 Task: Add a signature Jeremiah Turner containing With heartfelt thanks and warm wishes, Jeremiah Turner to email address softage.5@softage.net and add a label Graduation
Action: Mouse moved to (950, 55)
Screenshot: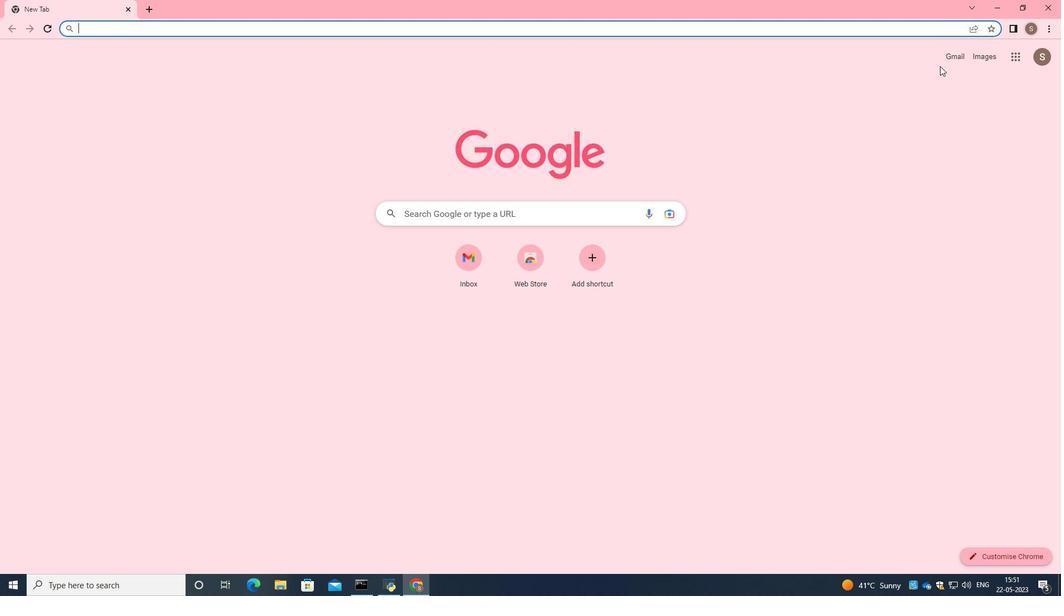 
Action: Mouse pressed left at (950, 55)
Screenshot: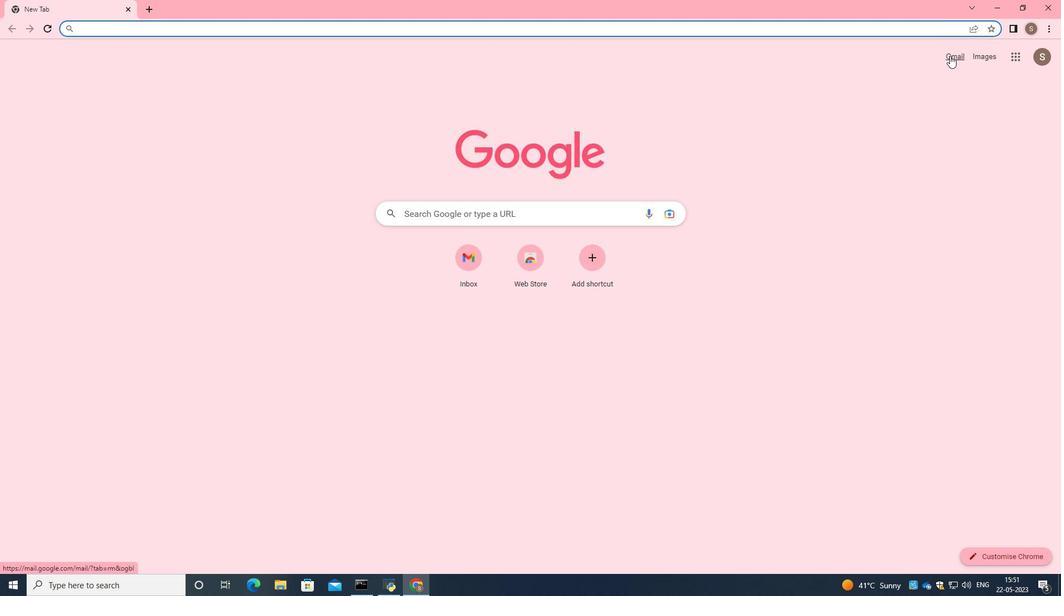 
Action: Mouse moved to (930, 79)
Screenshot: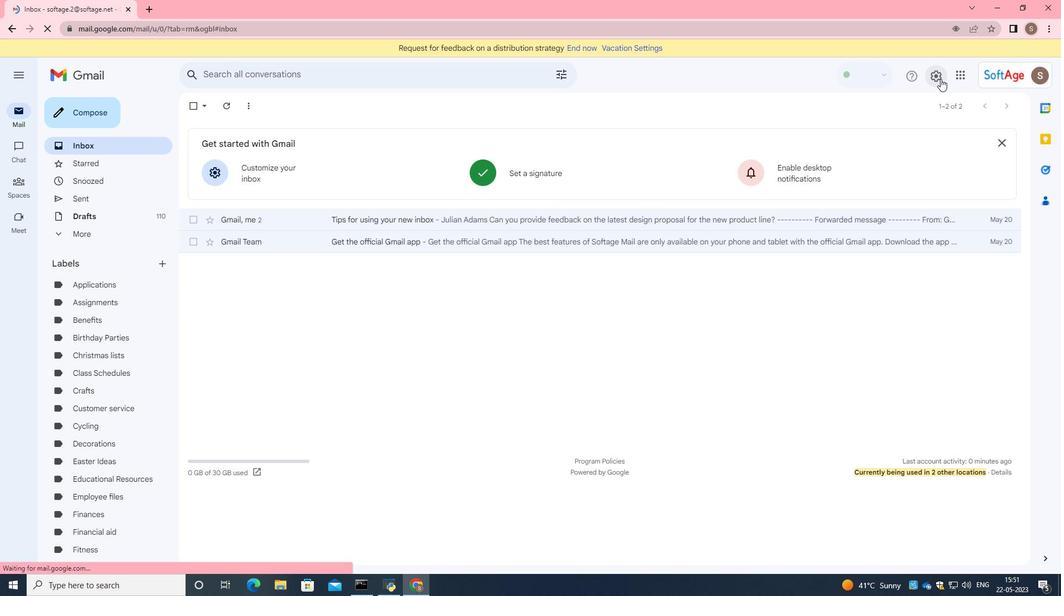 
Action: Mouse pressed left at (930, 79)
Screenshot: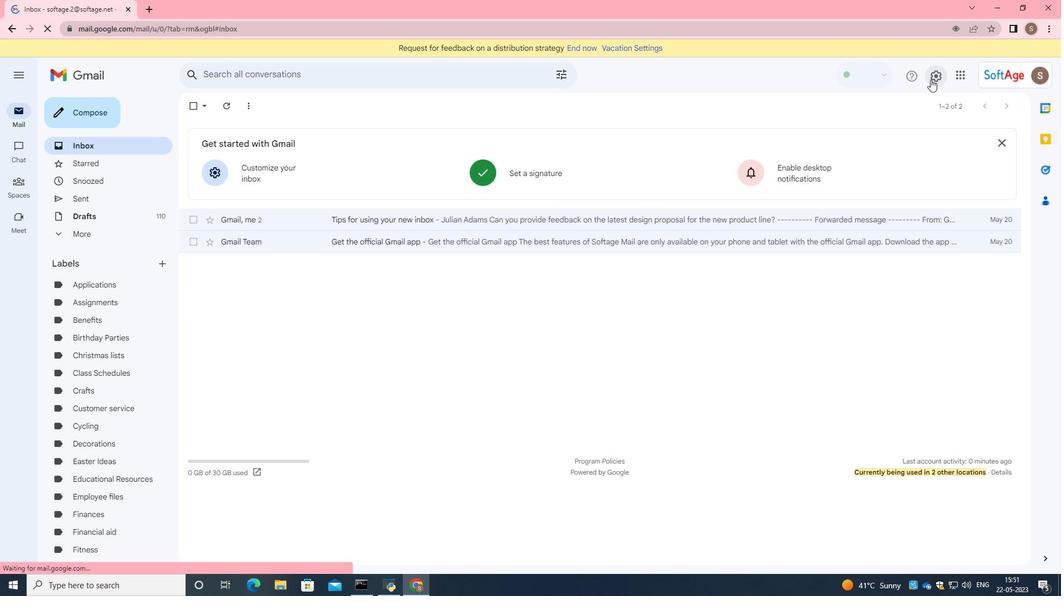 
Action: Mouse moved to (944, 135)
Screenshot: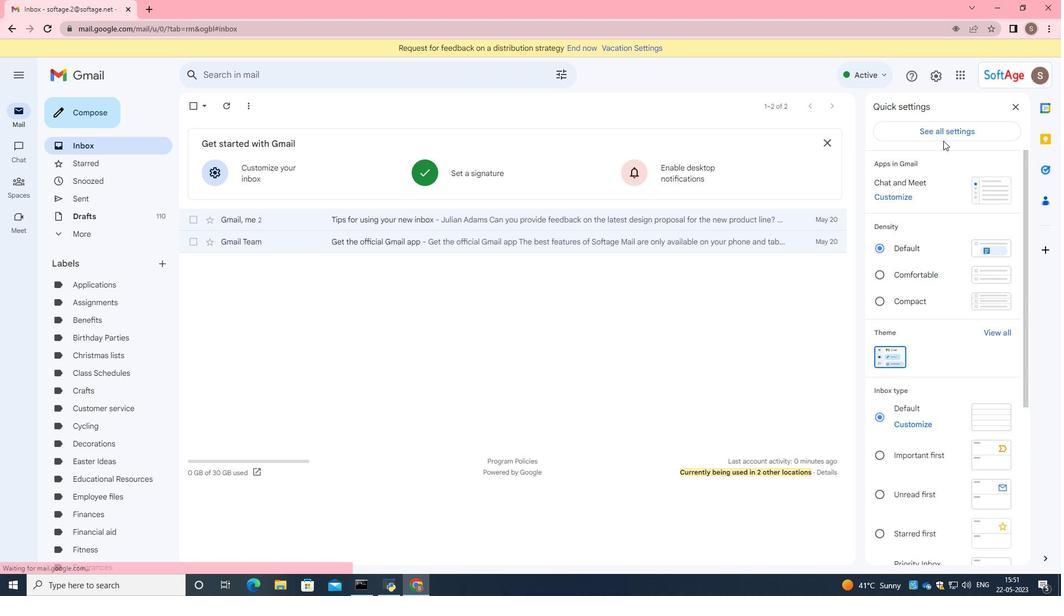 
Action: Mouse pressed left at (944, 135)
Screenshot: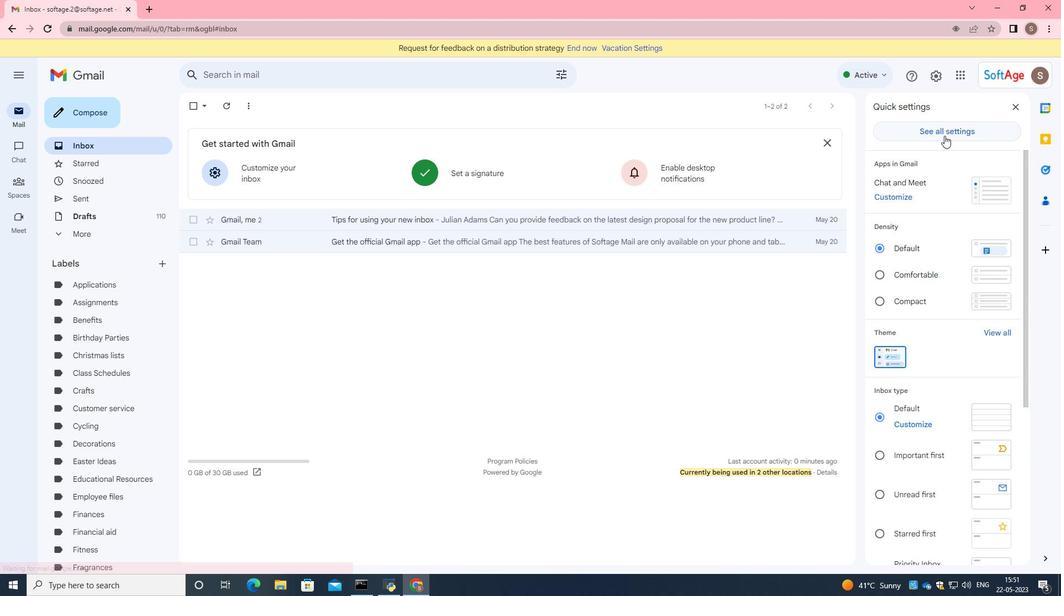 
Action: Mouse moved to (675, 255)
Screenshot: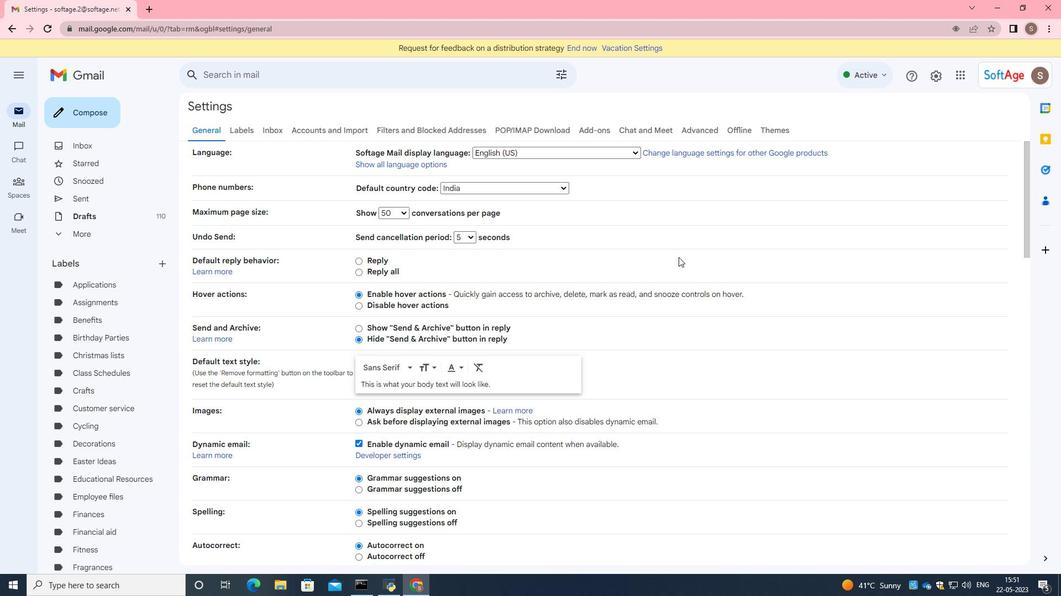 
Action: Mouse scrolled (675, 254) with delta (0, 0)
Screenshot: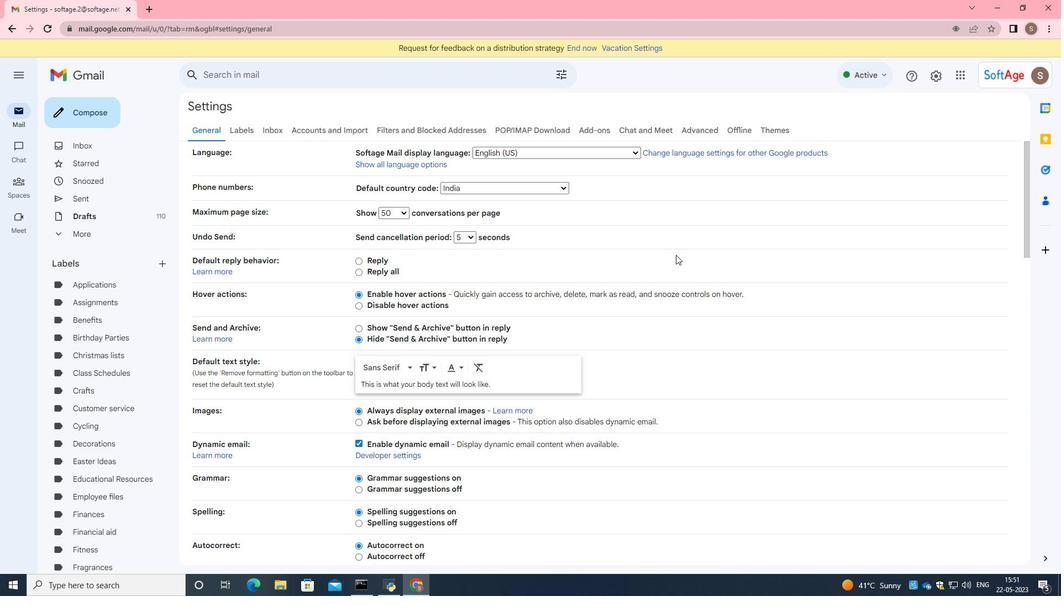 
Action: Mouse scrolled (675, 254) with delta (0, 0)
Screenshot: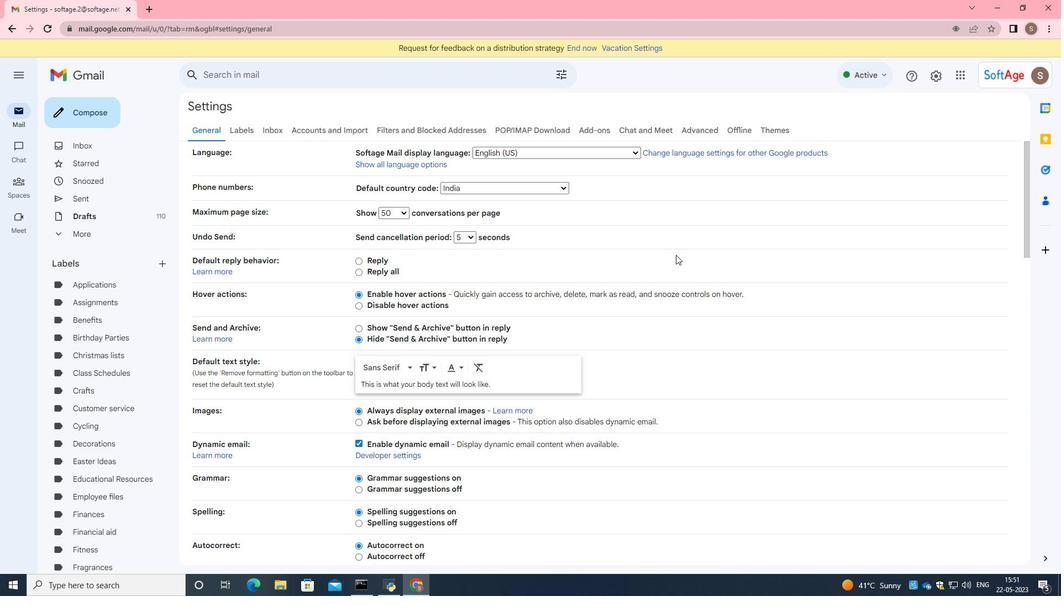 
Action: Mouse scrolled (675, 254) with delta (0, 0)
Screenshot: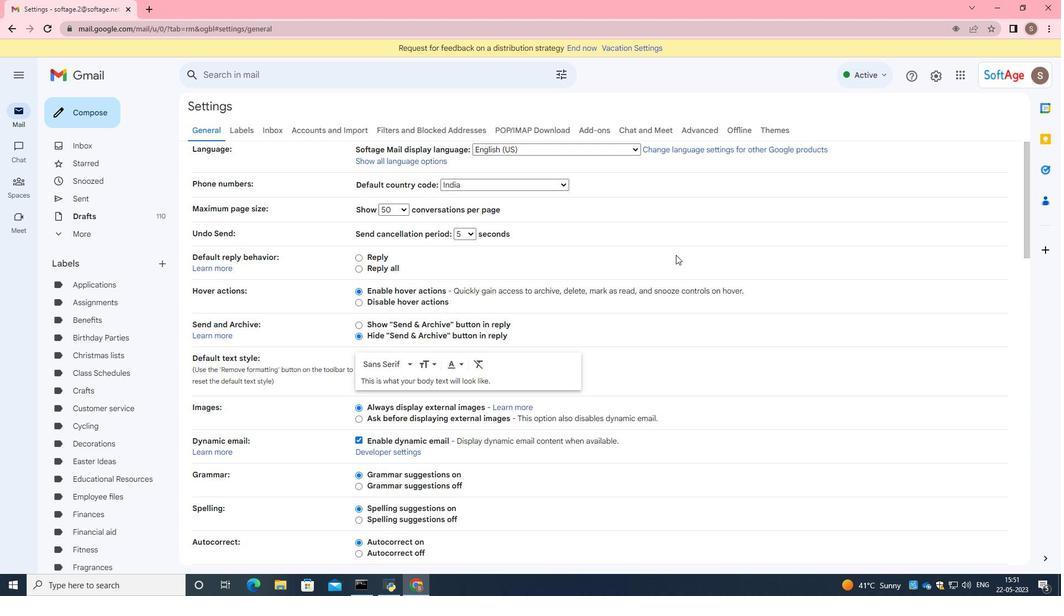 
Action: Mouse scrolled (675, 254) with delta (0, 0)
Screenshot: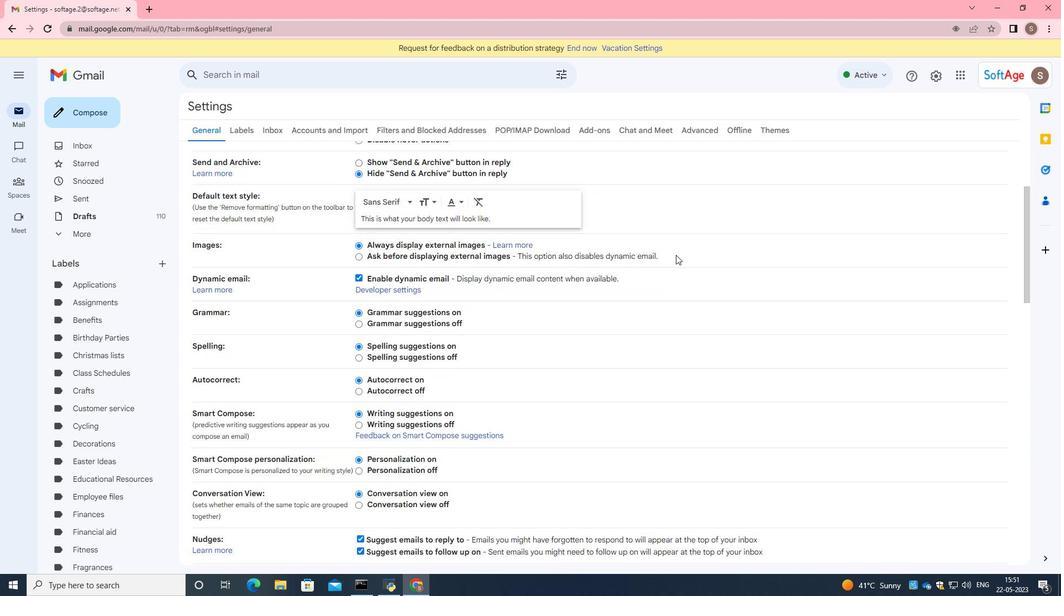 
Action: Mouse scrolled (675, 254) with delta (0, 0)
Screenshot: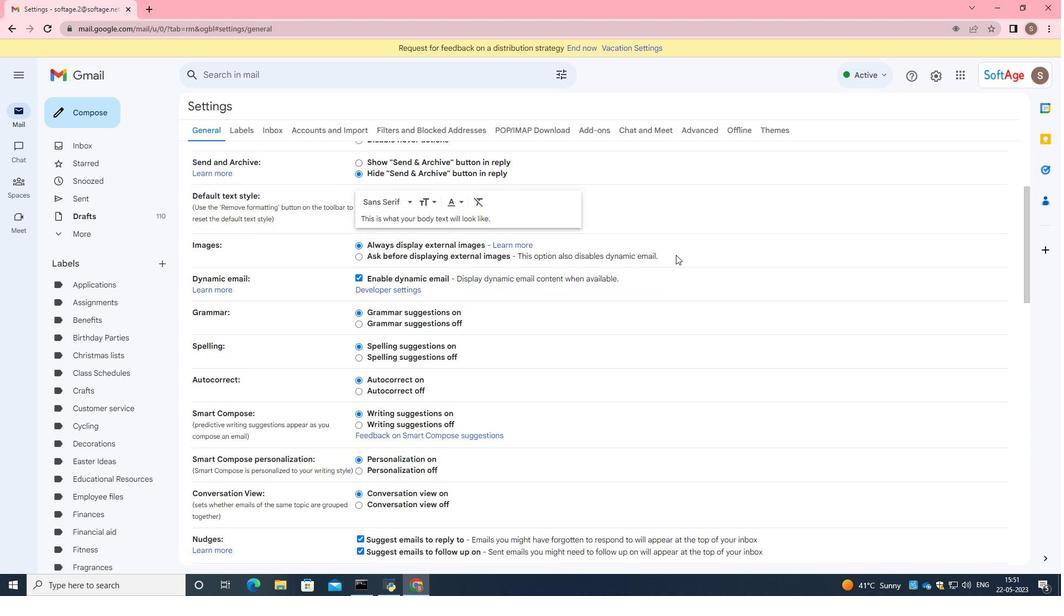 
Action: Mouse moved to (675, 255)
Screenshot: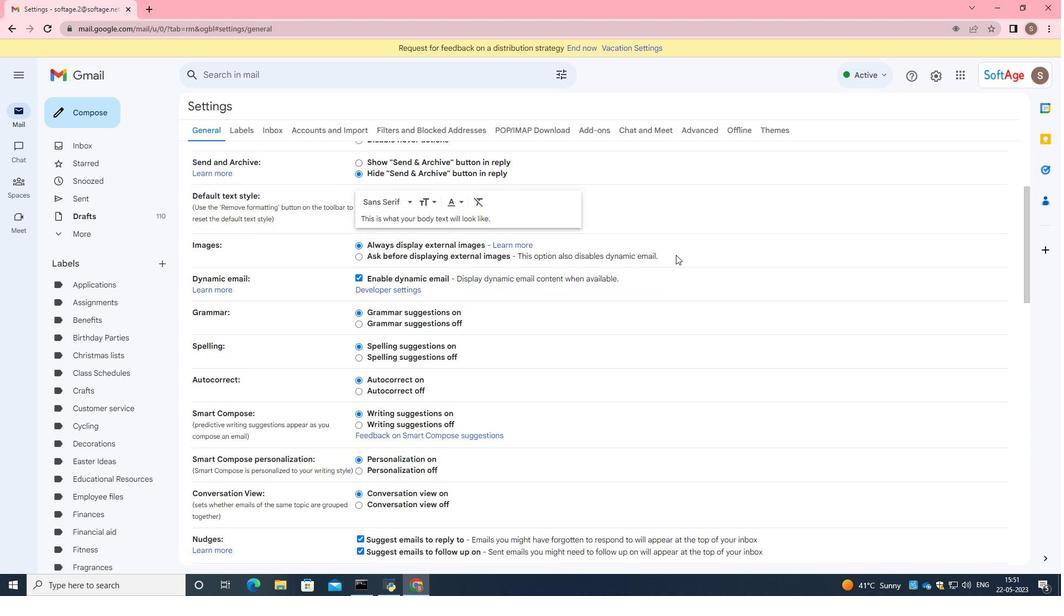 
Action: Mouse scrolled (675, 254) with delta (0, 0)
Screenshot: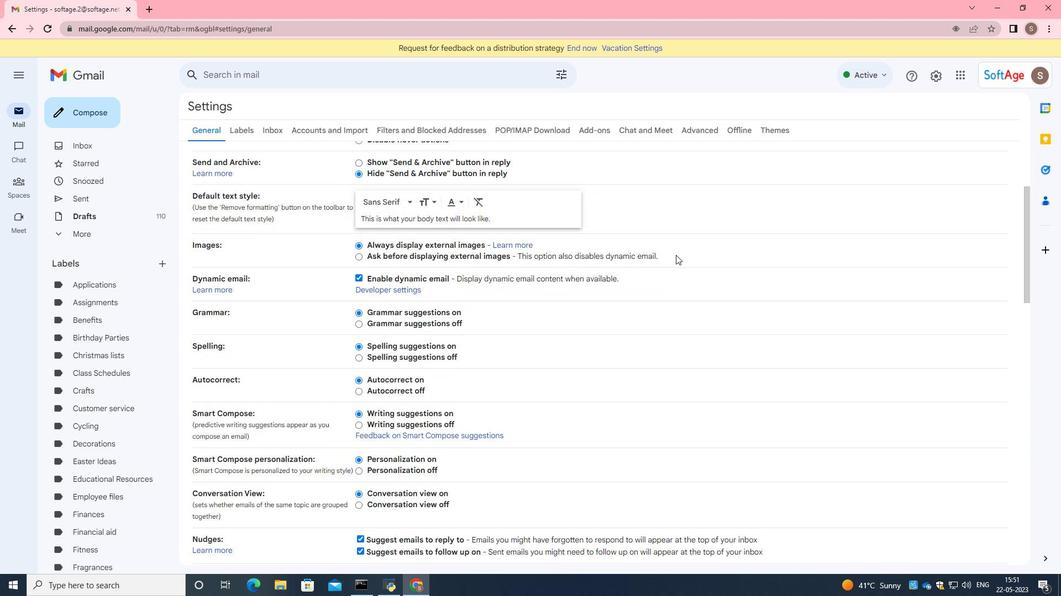
Action: Mouse moved to (675, 255)
Screenshot: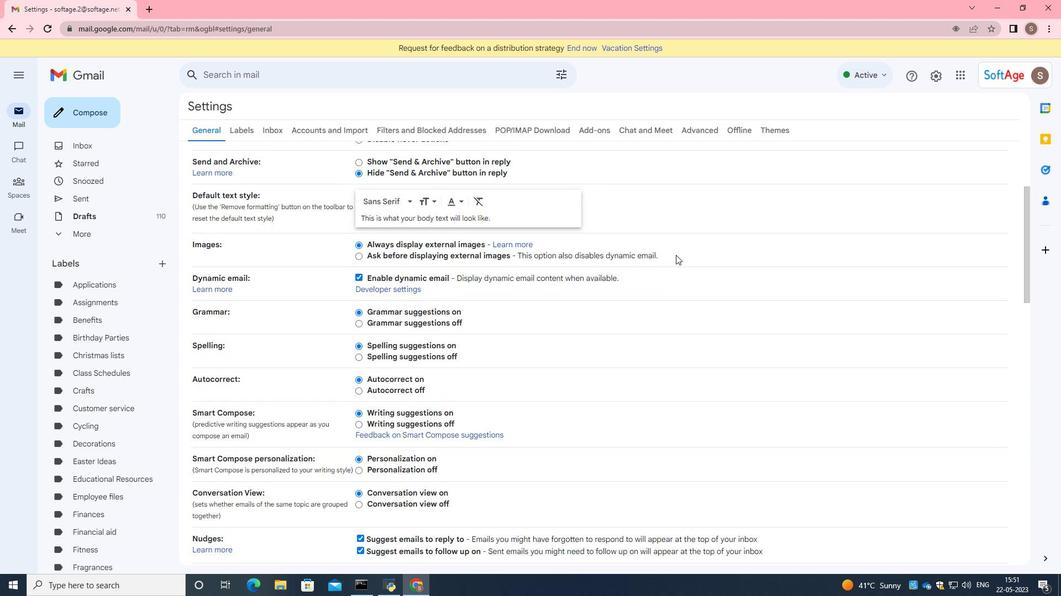 
Action: Mouse scrolled (675, 254) with delta (0, 0)
Screenshot: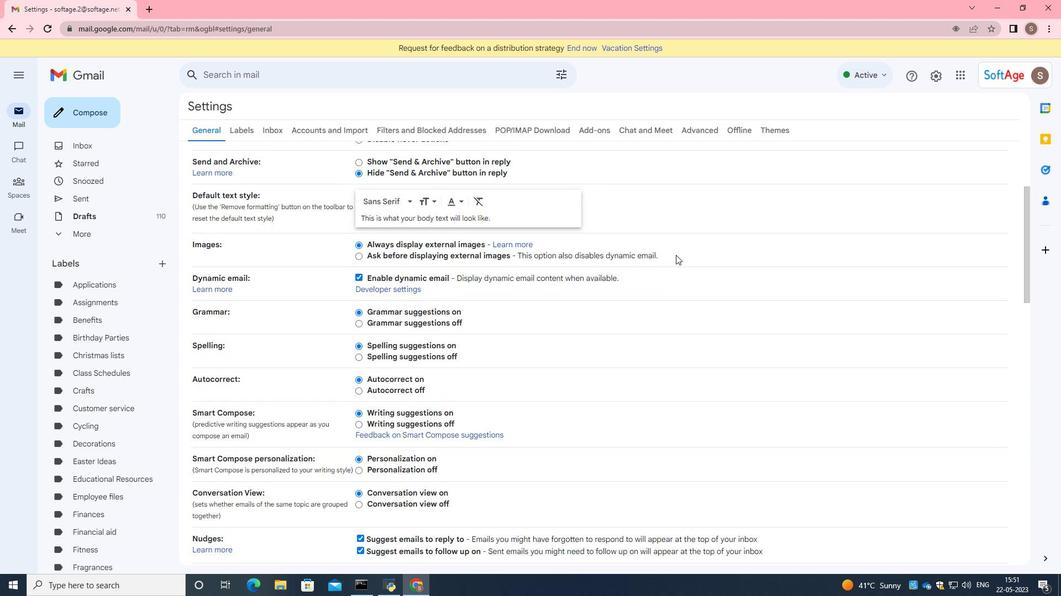 
Action: Mouse scrolled (675, 254) with delta (0, 0)
Screenshot: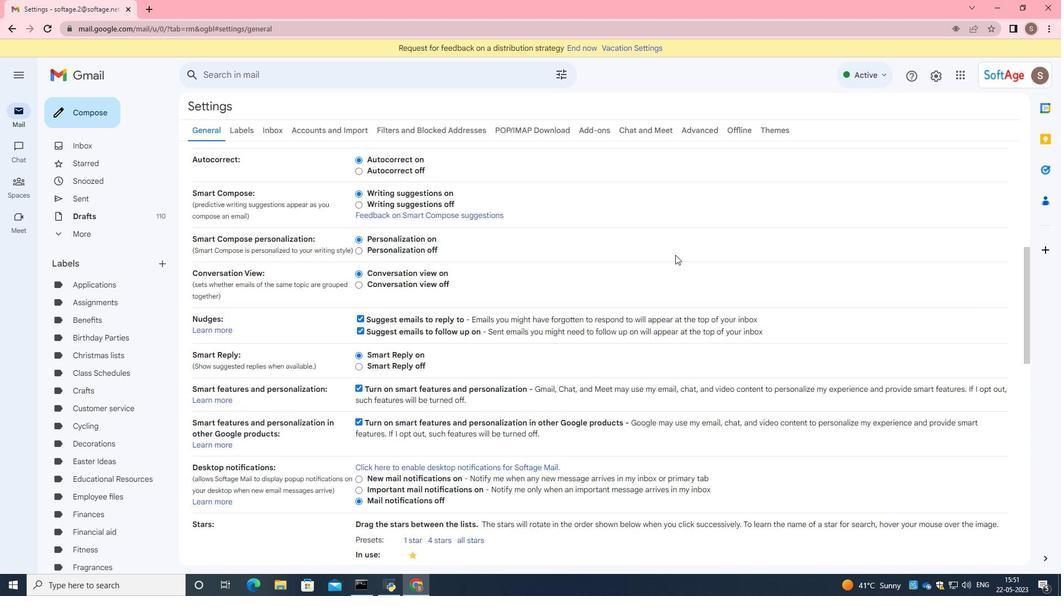 
Action: Mouse scrolled (675, 254) with delta (0, 0)
Screenshot: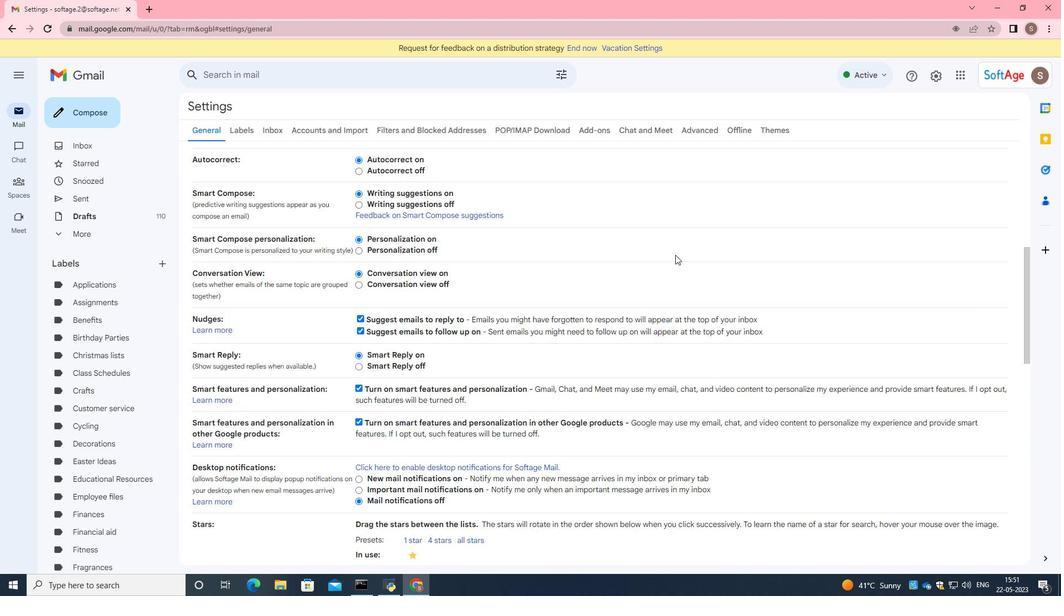 
Action: Mouse scrolled (675, 254) with delta (0, 0)
Screenshot: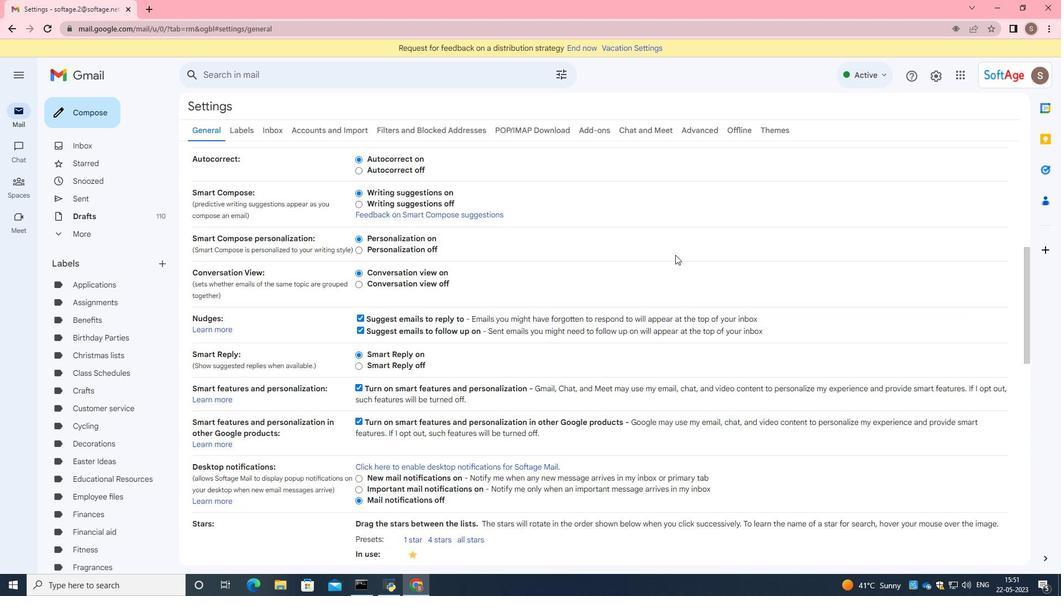 
Action: Mouse scrolled (675, 254) with delta (0, 0)
Screenshot: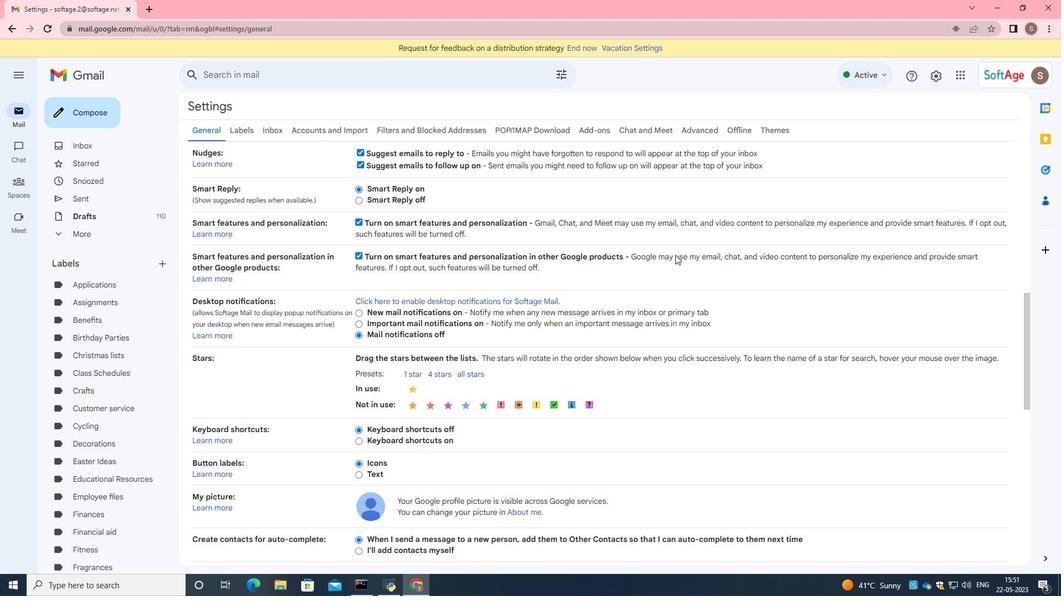 
Action: Mouse scrolled (675, 254) with delta (0, 0)
Screenshot: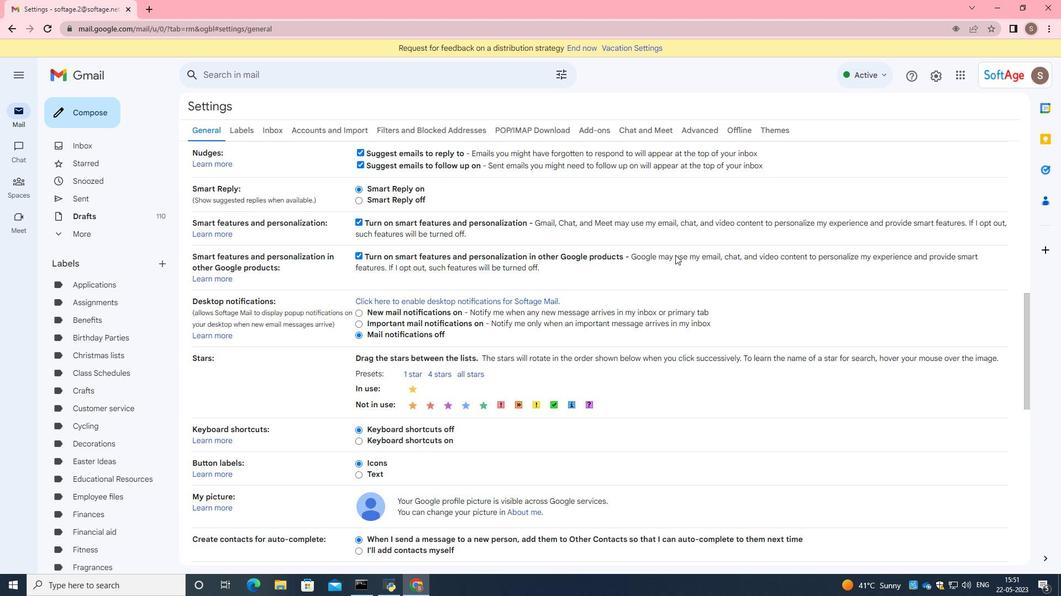
Action: Mouse scrolled (675, 254) with delta (0, 0)
Screenshot: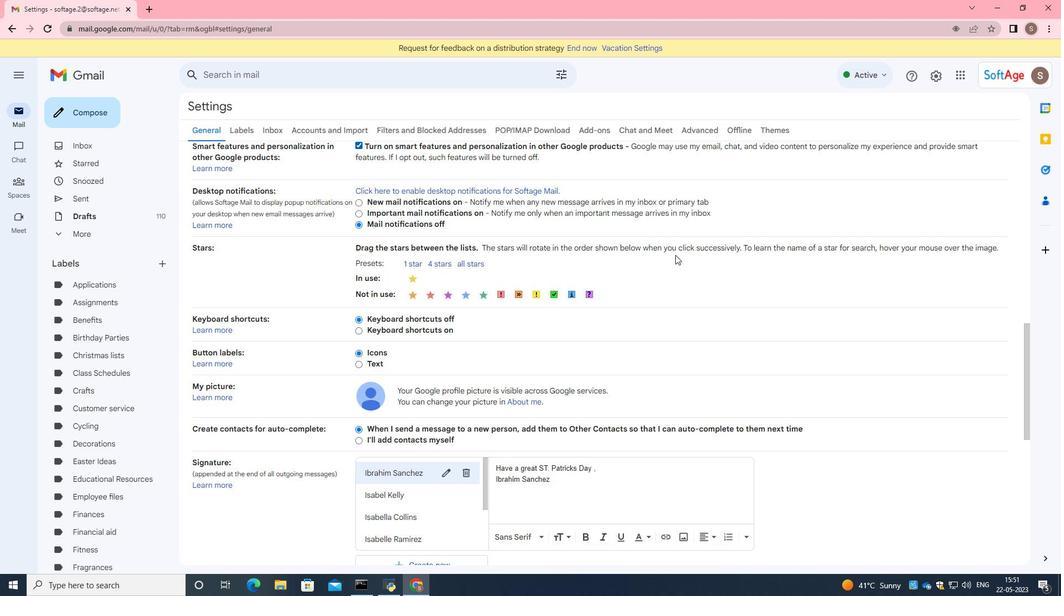 
Action: Mouse moved to (439, 516)
Screenshot: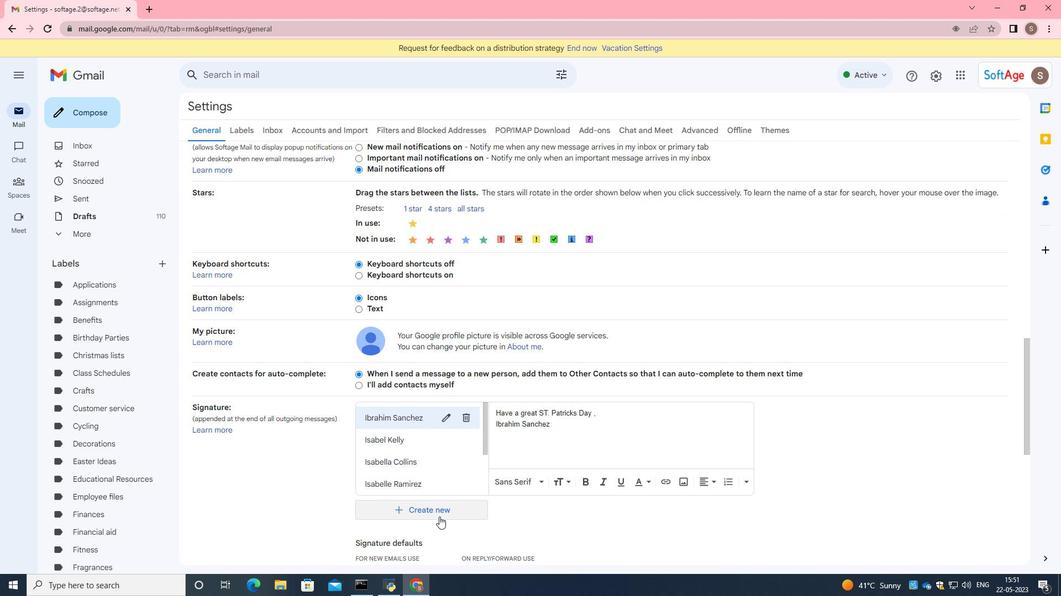 
Action: Mouse pressed left at (439, 516)
Screenshot: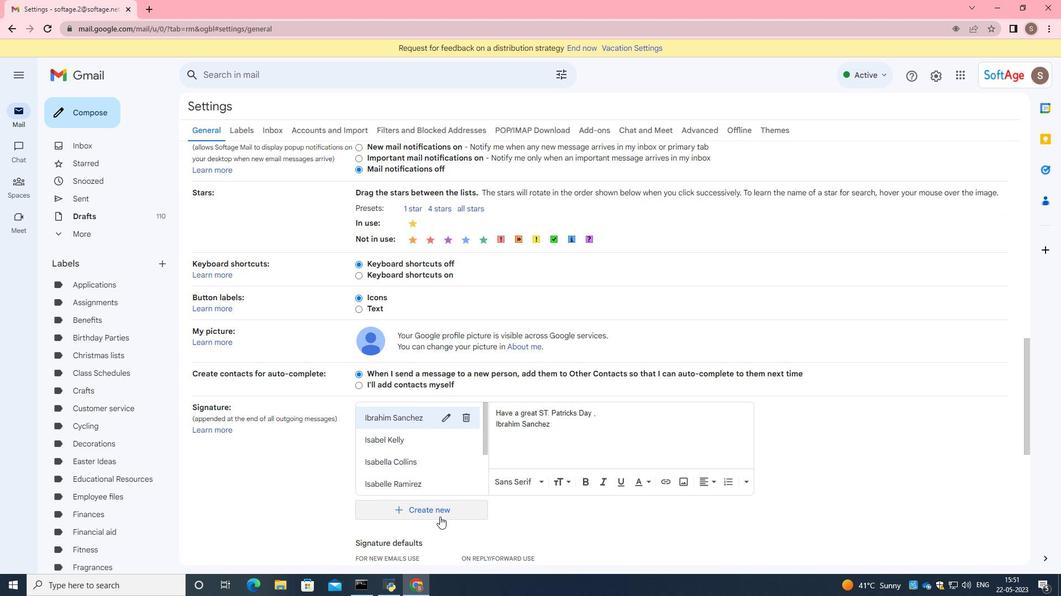 
Action: Mouse moved to (483, 301)
Screenshot: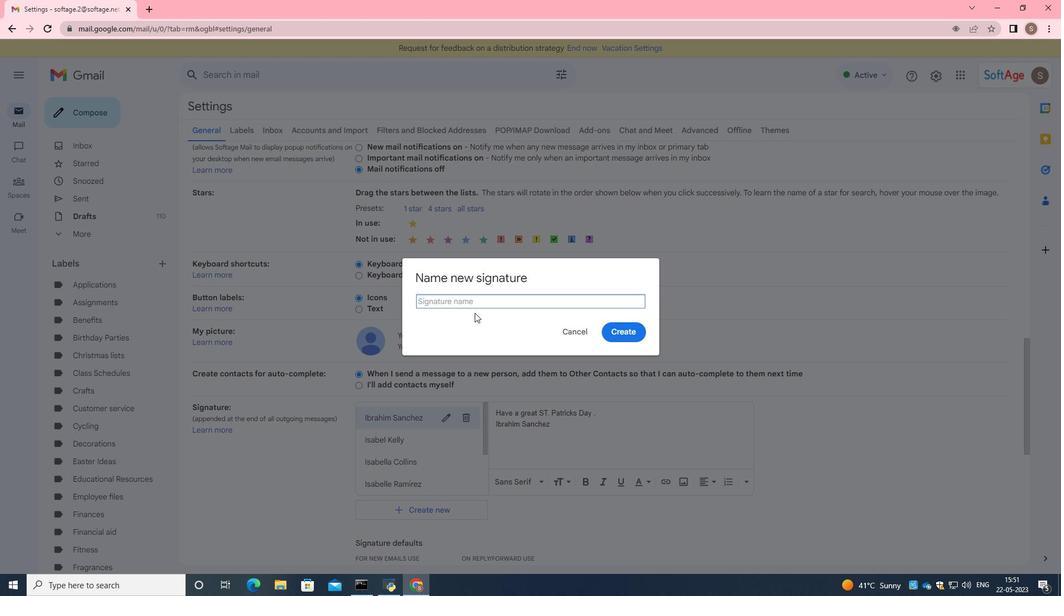 
Action: Key pressed <Key.caps_lock>J<Key.caps_lock>eremiah<Key.space><Key.caps_lock>T<Key.caps_lock>urner
Screenshot: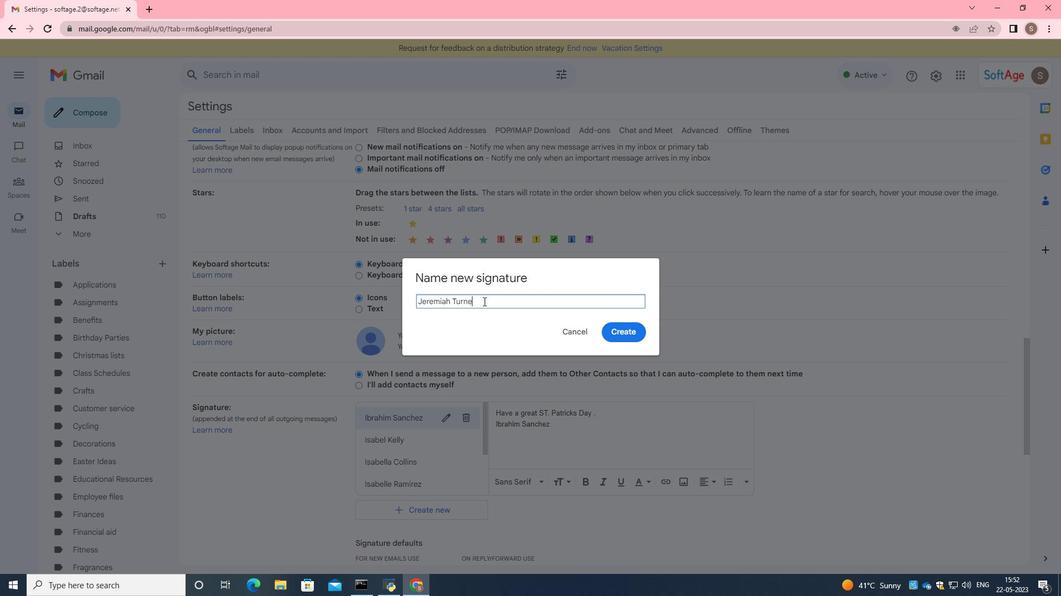 
Action: Mouse moved to (612, 329)
Screenshot: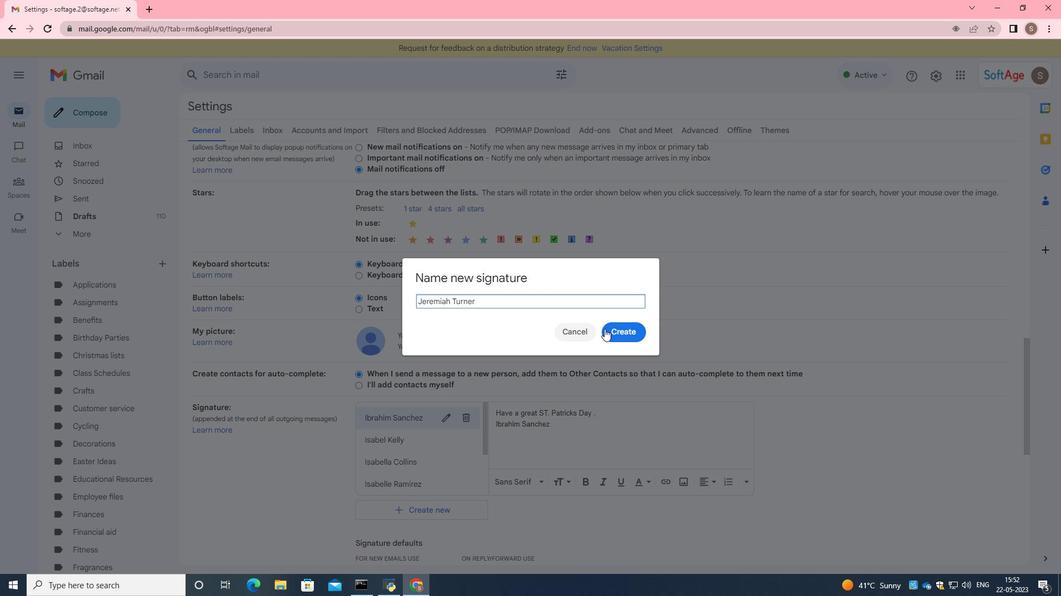 
Action: Mouse pressed left at (612, 329)
Screenshot: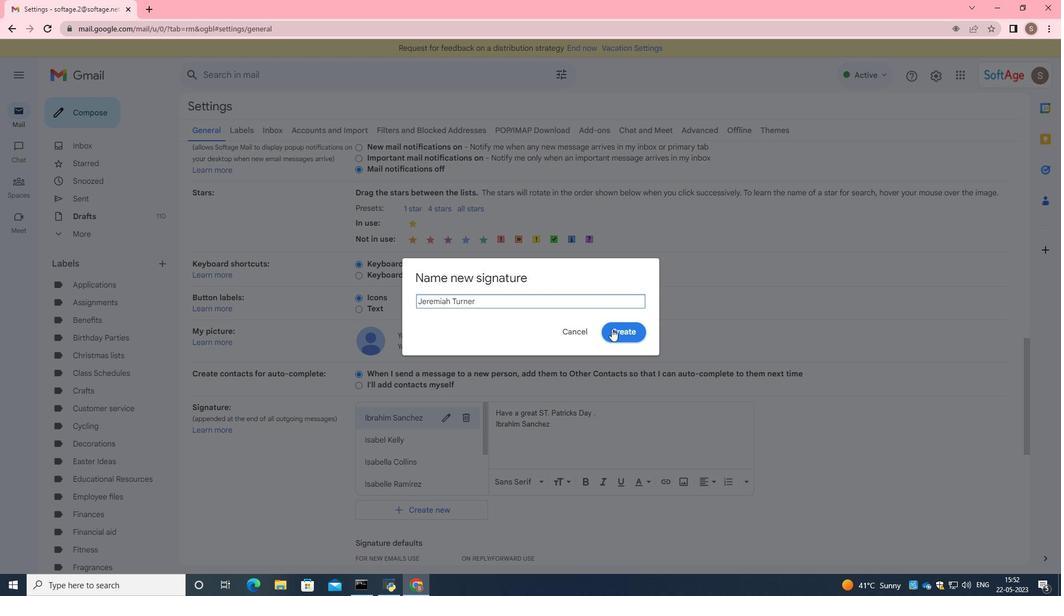 
Action: Mouse moved to (463, 447)
Screenshot: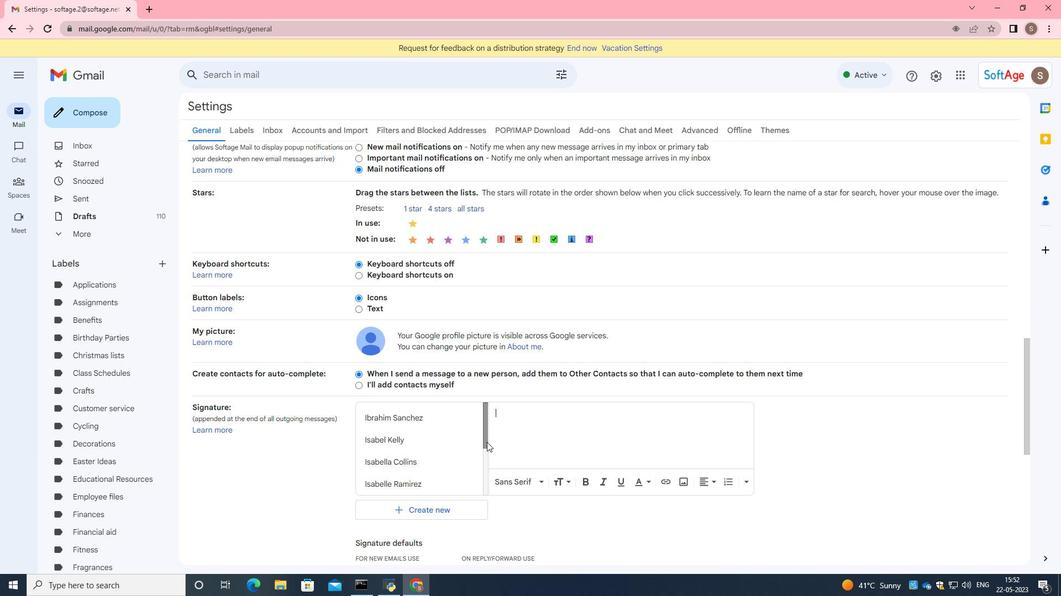 
Action: Mouse scrolled (463, 447) with delta (0, 0)
Screenshot: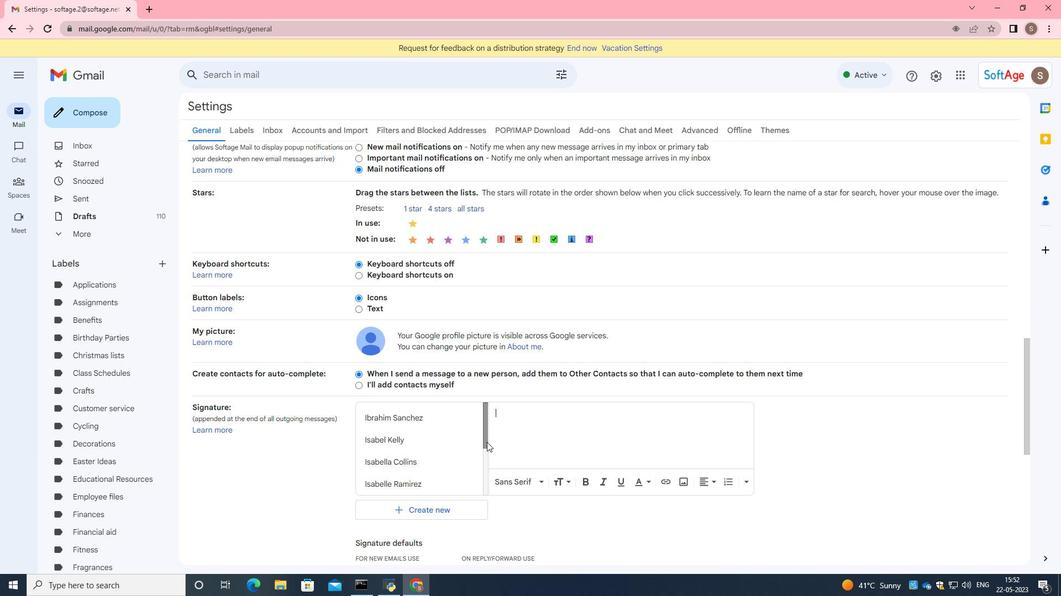 
Action: Mouse scrolled (463, 447) with delta (0, 0)
Screenshot: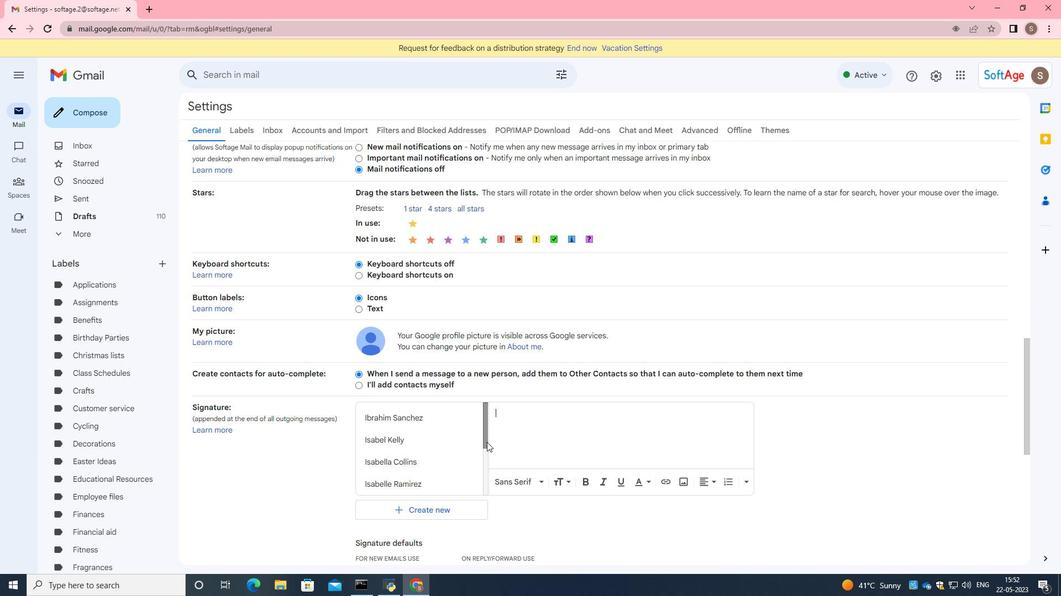 
Action: Mouse scrolled (463, 447) with delta (0, 0)
Screenshot: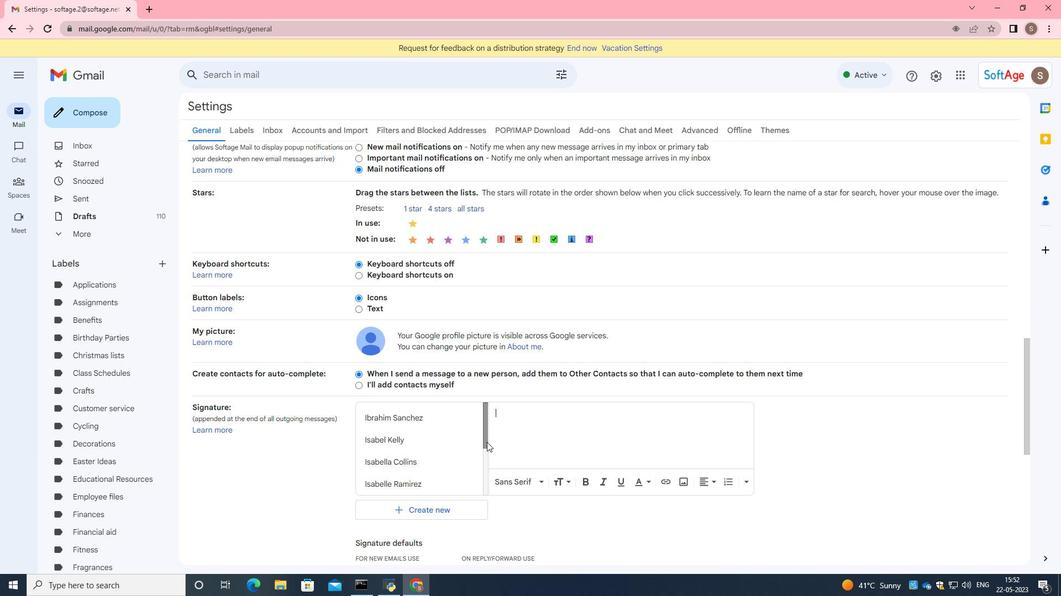 
Action: Mouse scrolled (463, 447) with delta (0, 0)
Screenshot: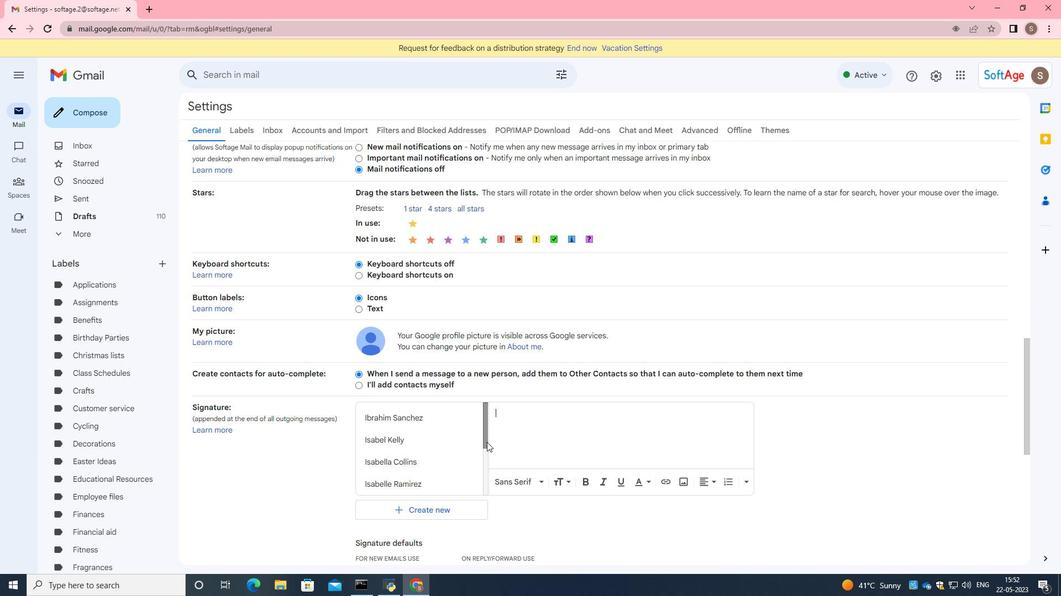 
Action: Mouse scrolled (463, 447) with delta (0, 0)
Screenshot: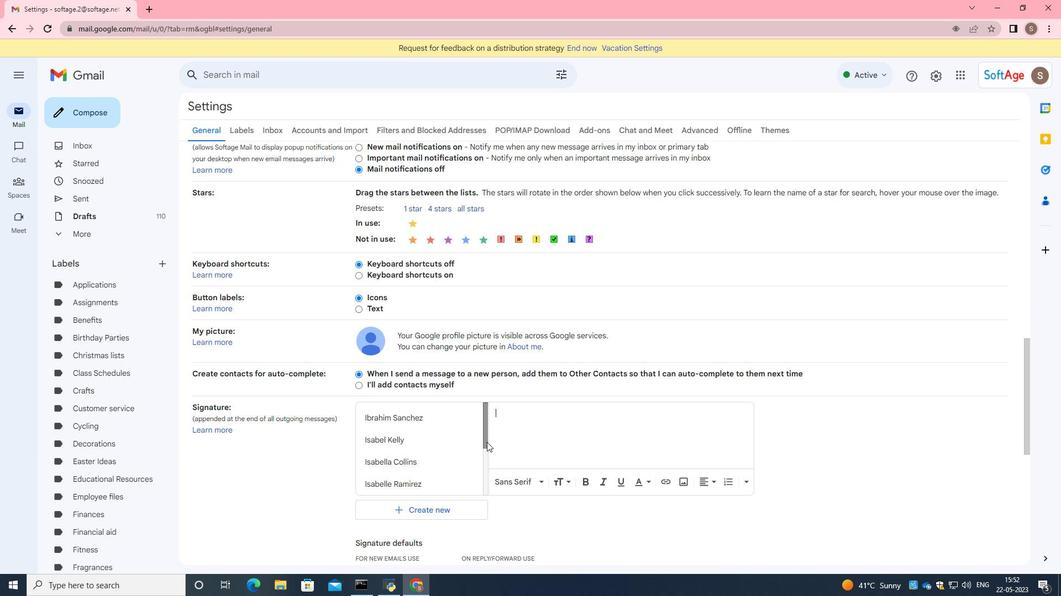 
Action: Mouse moved to (462, 447)
Screenshot: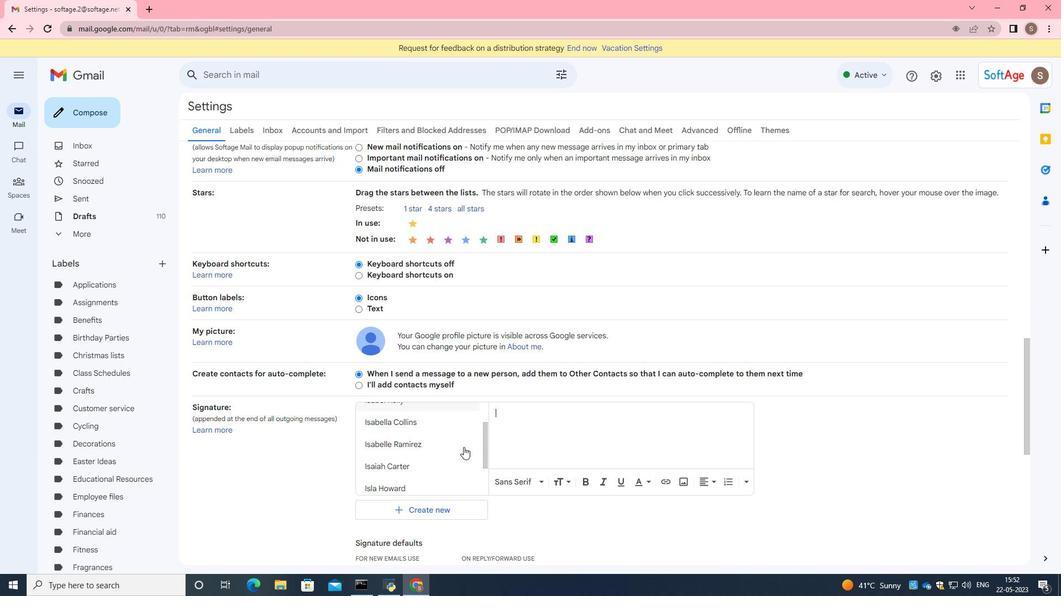 
Action: Mouse scrolled (462, 447) with delta (0, 0)
Screenshot: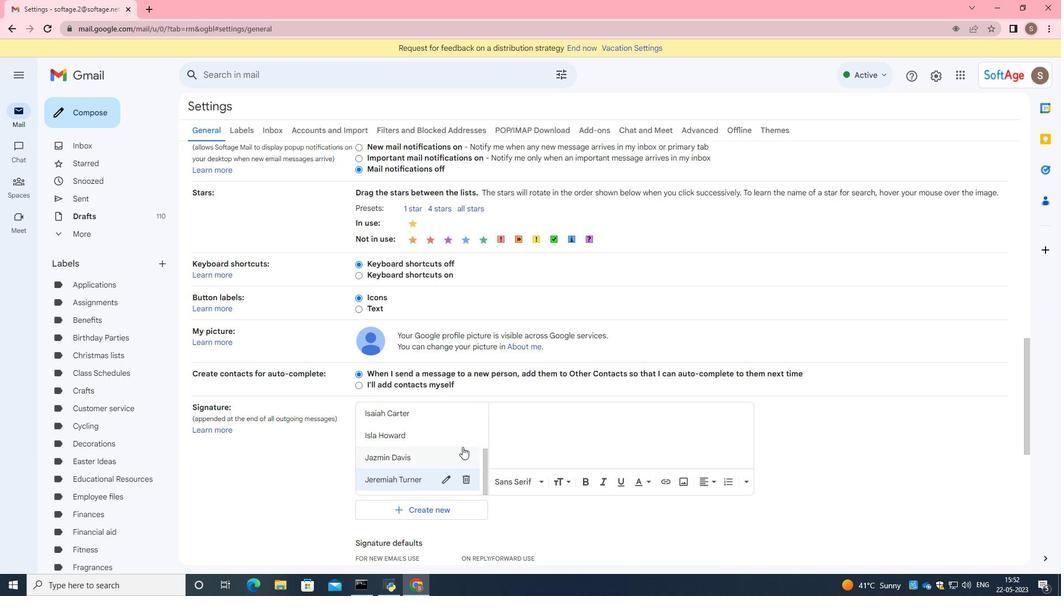 
Action: Mouse scrolled (462, 447) with delta (0, 0)
Screenshot: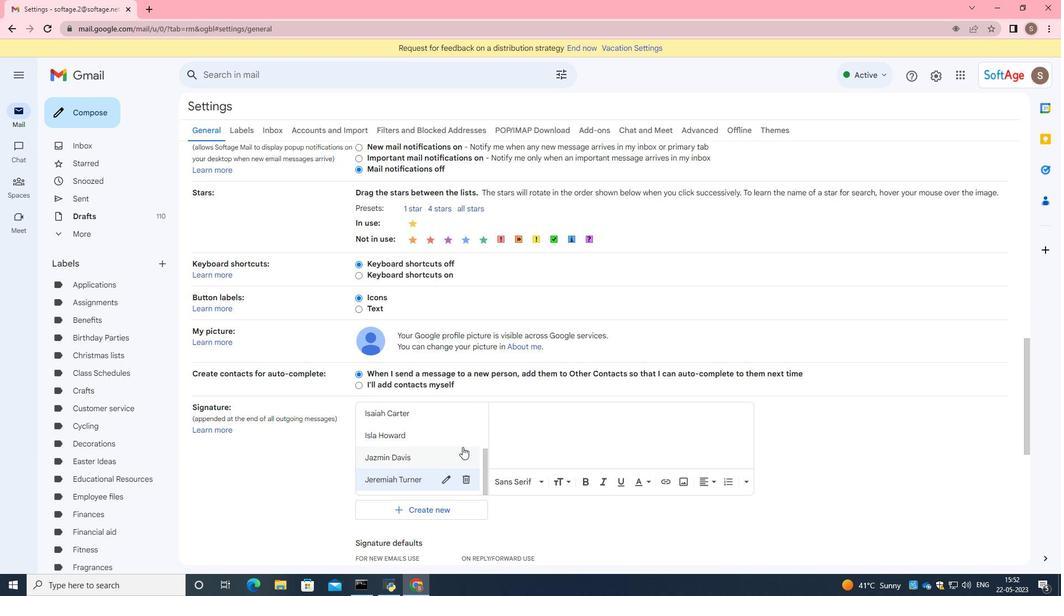 
Action: Mouse scrolled (462, 447) with delta (0, 0)
Screenshot: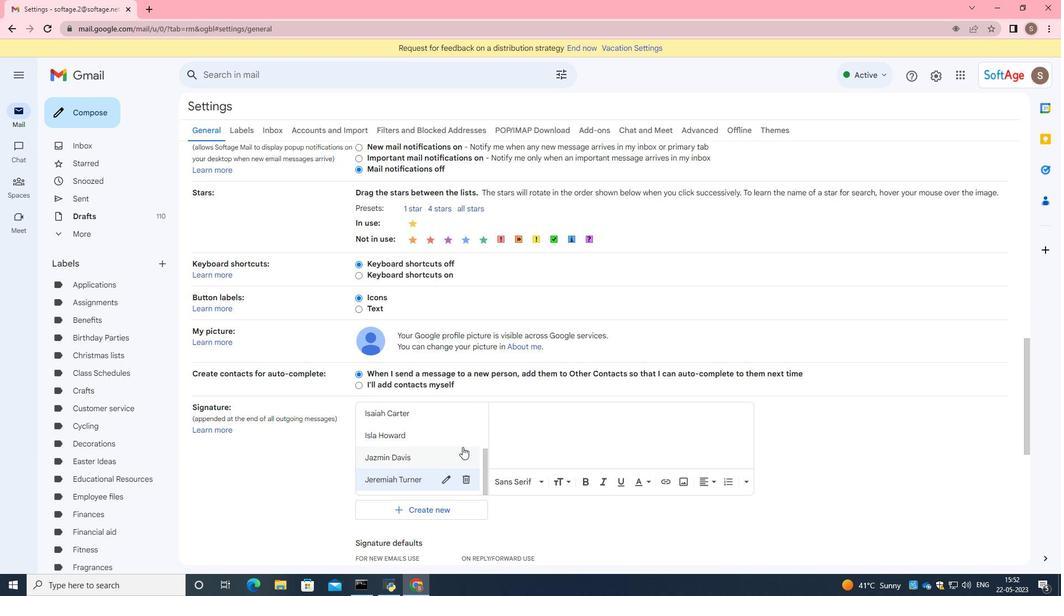 
Action: Mouse scrolled (462, 447) with delta (0, 0)
Screenshot: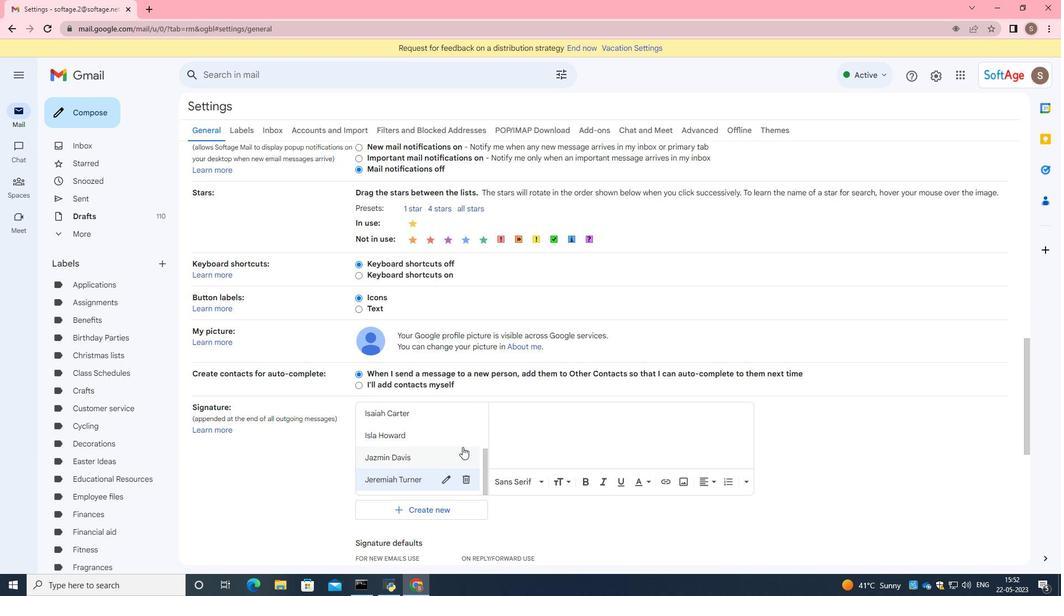 
Action: Mouse scrolled (462, 447) with delta (0, 0)
Screenshot: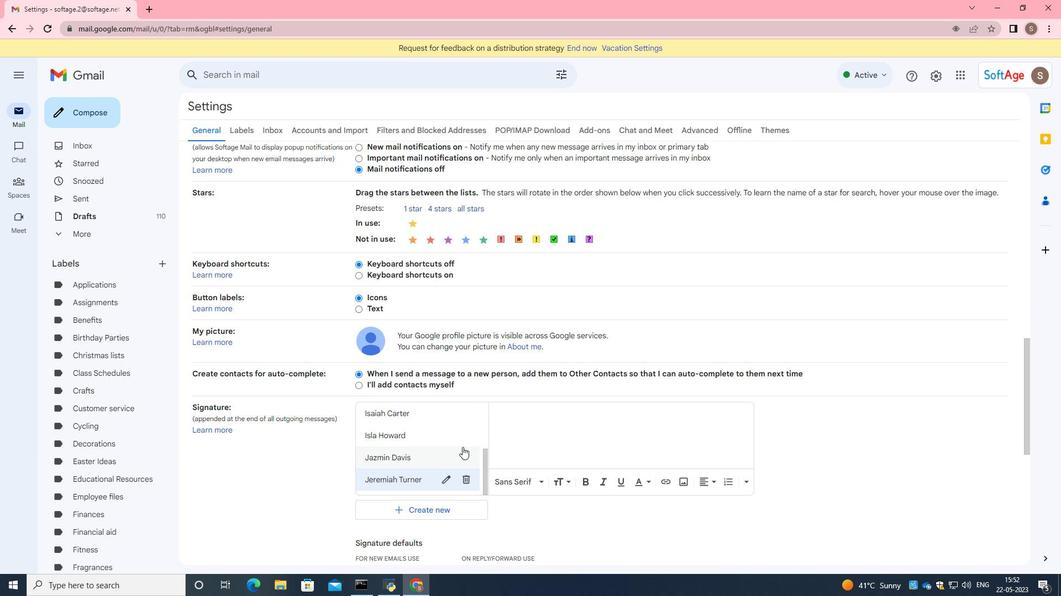 
Action: Mouse moved to (638, 441)
Screenshot: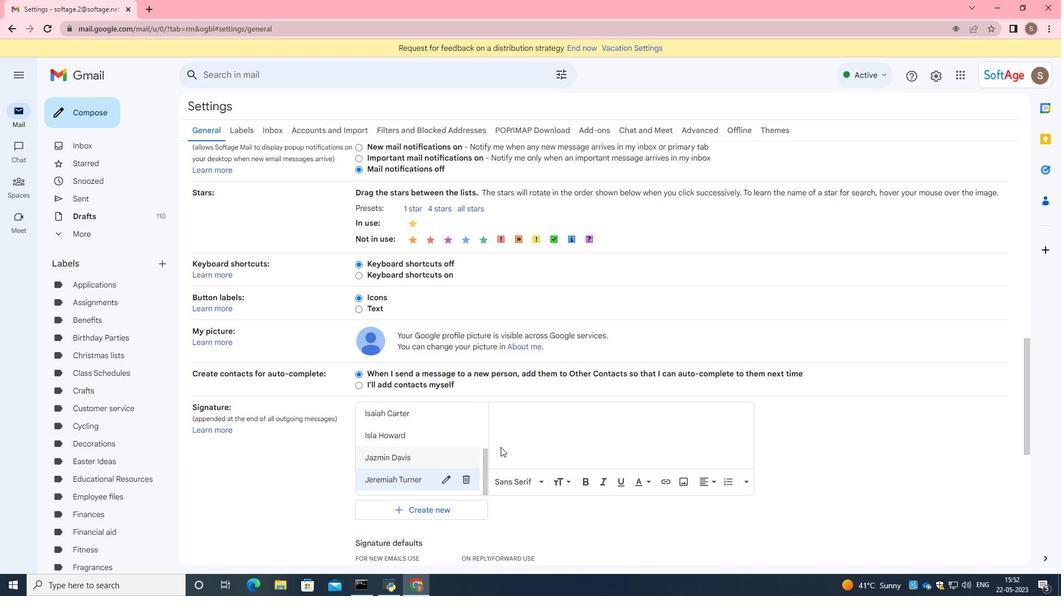 
Action: Mouse pressed left at (638, 441)
Screenshot: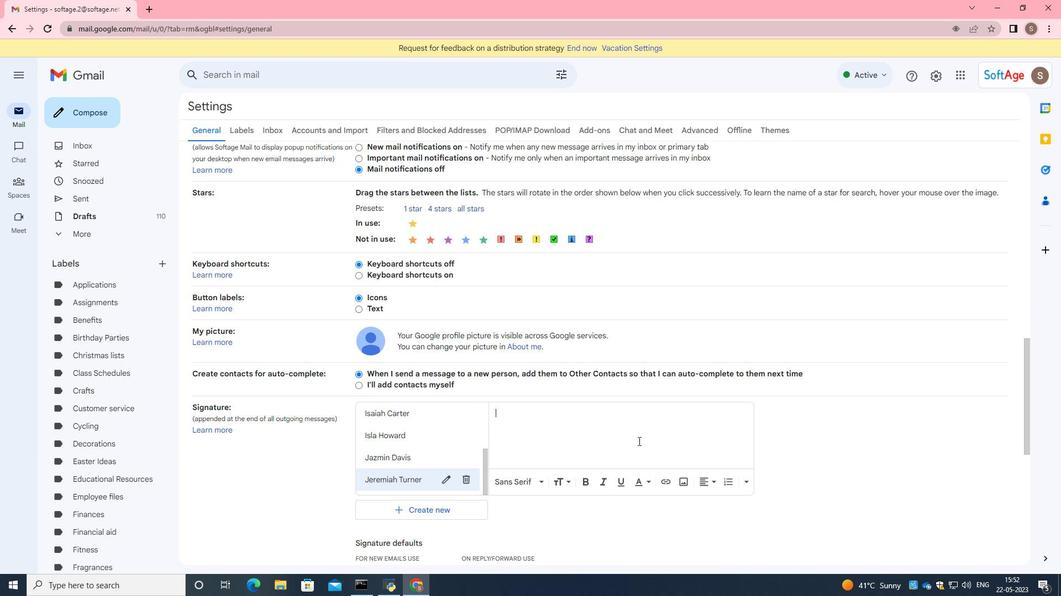 
Action: Mouse moved to (634, 437)
Screenshot: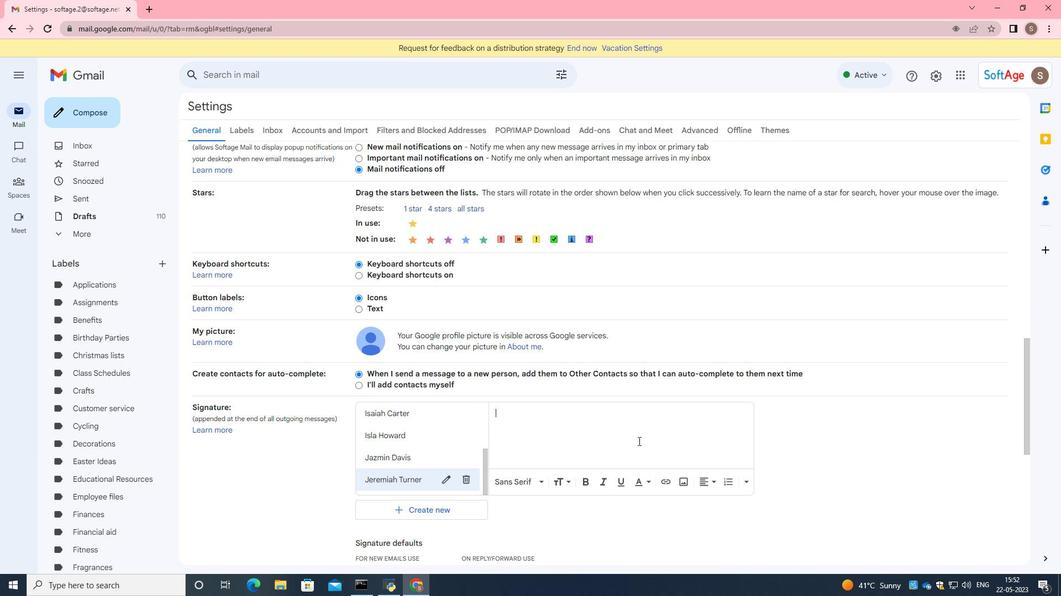 
Action: Key pressed <Key.caps_lock>H<Key.caps_lock>eartfelt<Key.space><Key.caps_lock><Key.caps_lock>thanks<Key.space>and<Key.space>warm<Key.space>wishes,<Key.enter><Key.caps_lock>G<Key.caps_lock>raduation
Screenshot: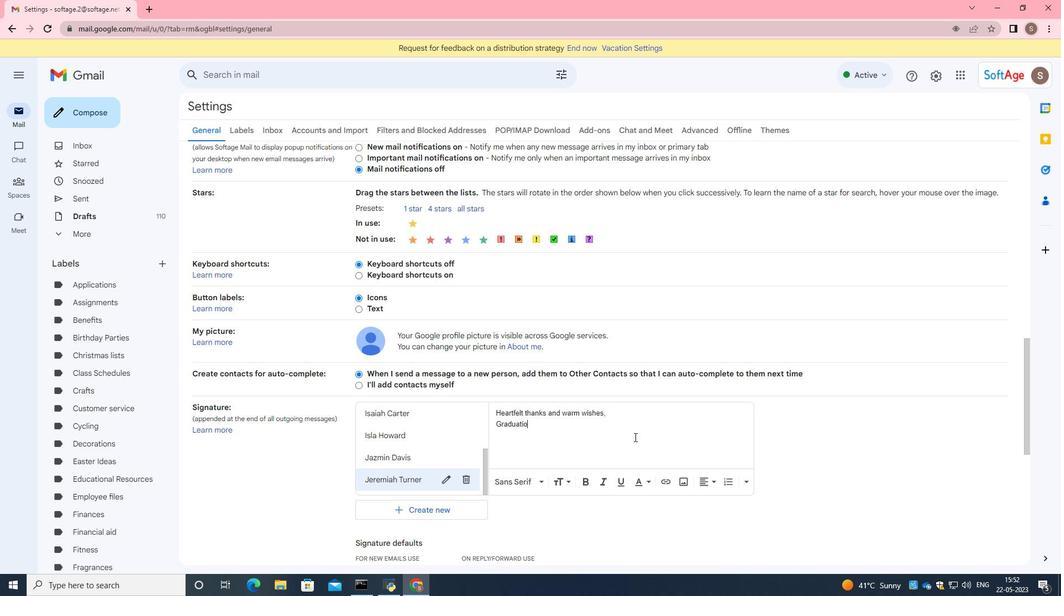 
Action: Mouse moved to (544, 438)
Screenshot: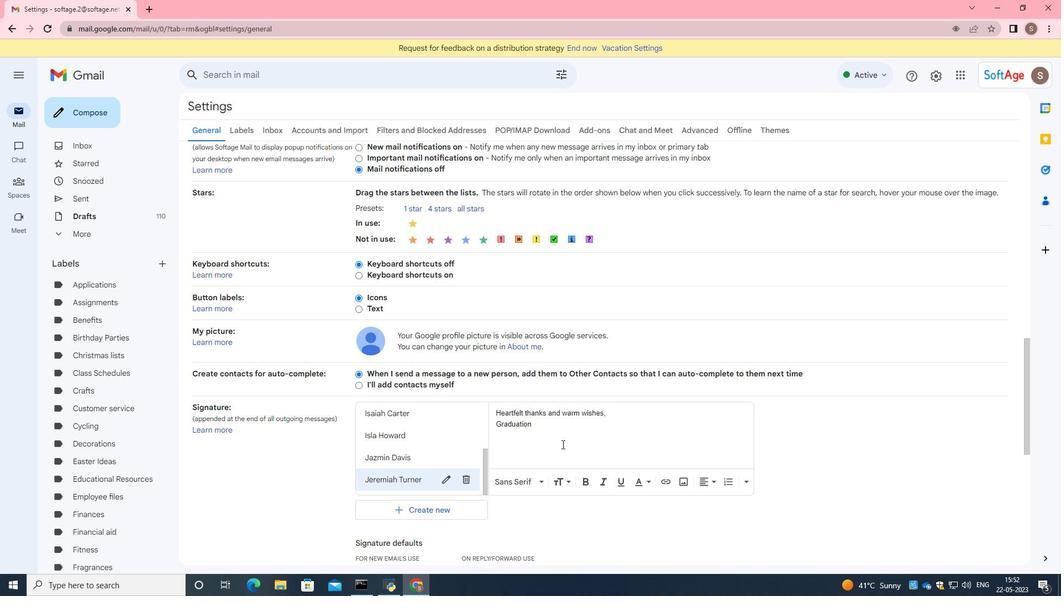 
Action: Key pressed <Key.backspace><Key.backspace><Key.backspace><Key.backspace><Key.backspace><Key.backspace><Key.backspace><Key.backspace><Key.backspace><Key.backspace><Key.backspace><Key.backspace><Key.backspace><Key.backspace><Key.backspace><Key.backspace><Key.backspace>shes,<Key.enter><Key.caps_lock>J<Key.caps_lock>eremiah<Key.space><Key.caps_lock>T<Key.caps_lock>urner
Screenshot: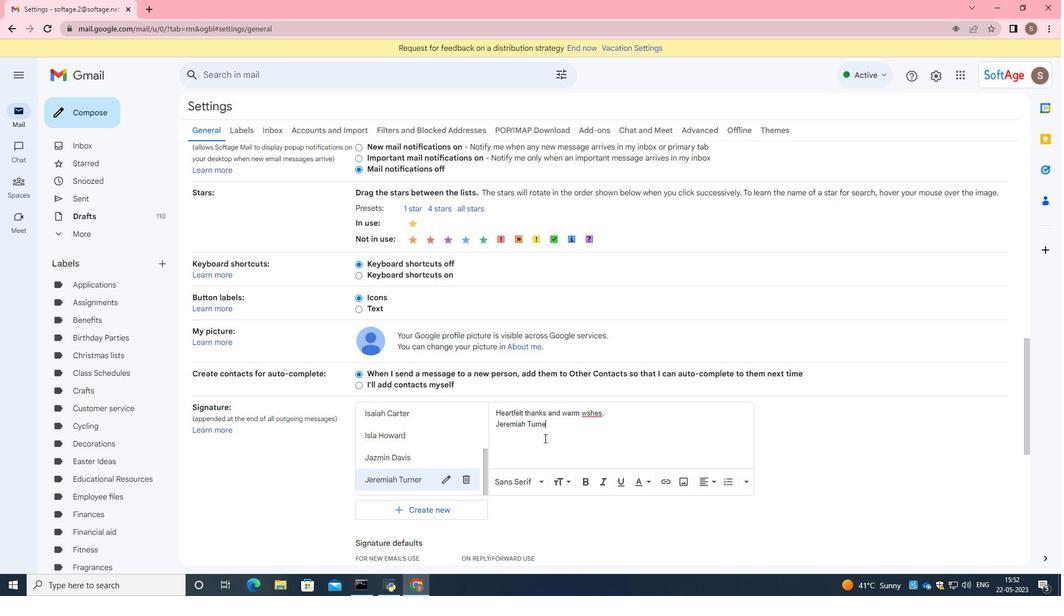 
Action: Mouse moved to (578, 431)
Screenshot: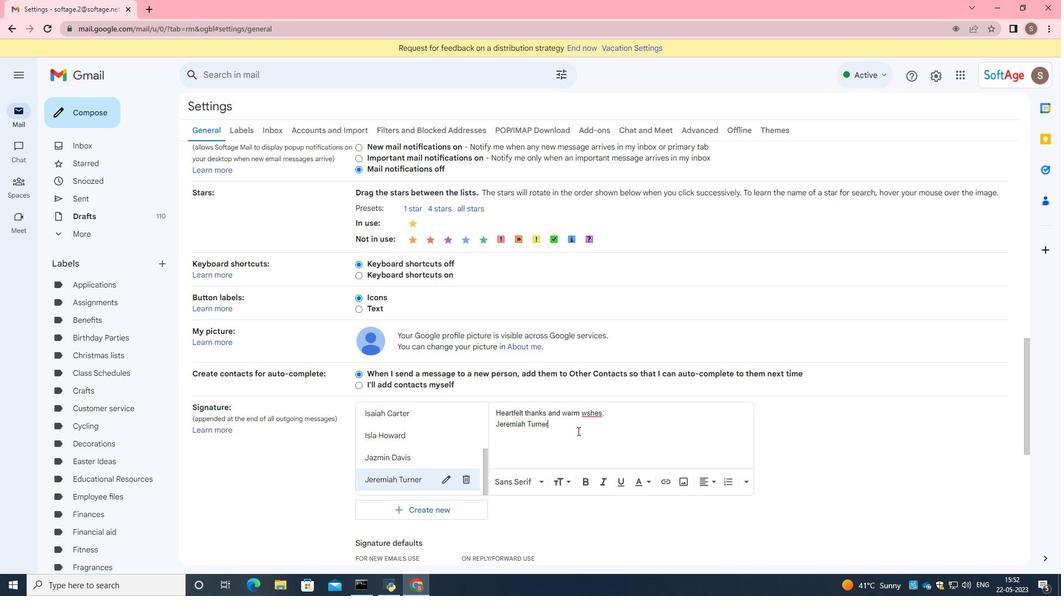 
Action: Mouse scrolled (578, 431) with delta (0, 0)
Screenshot: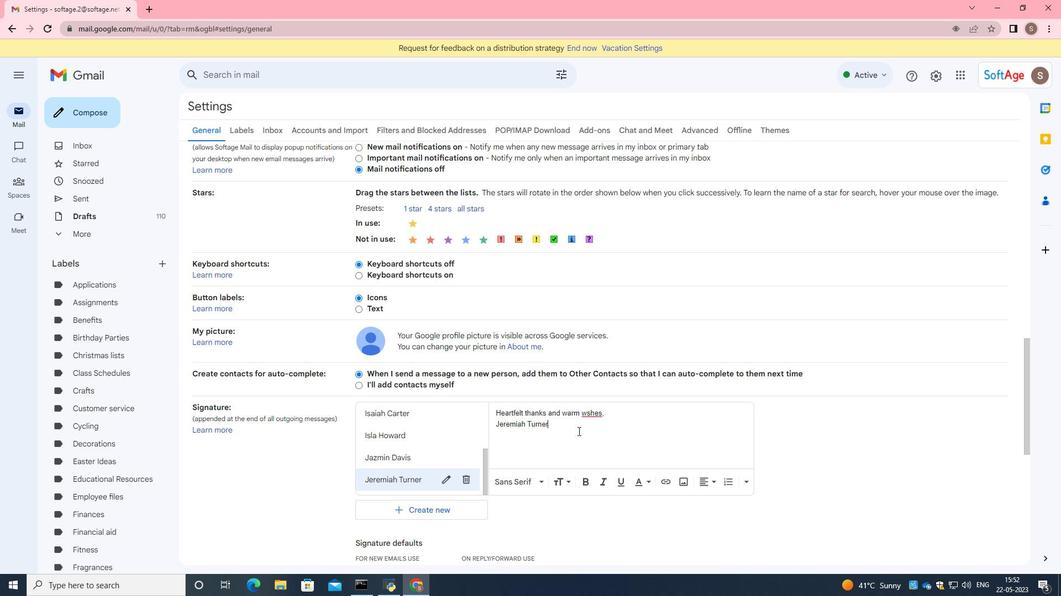 
Action: Mouse scrolled (578, 431) with delta (0, 0)
Screenshot: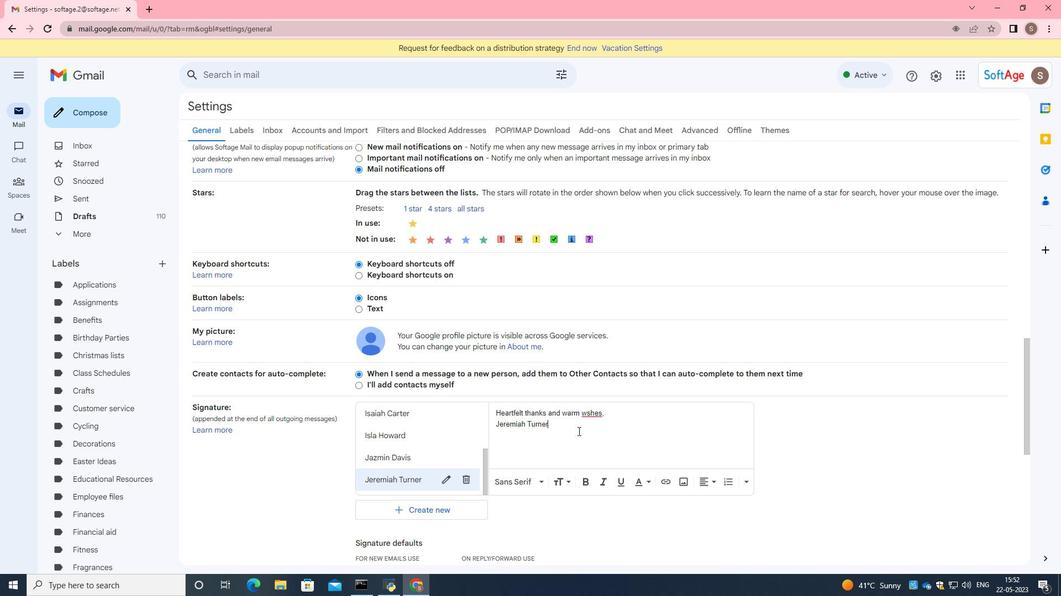 
Action: Mouse moved to (579, 431)
Screenshot: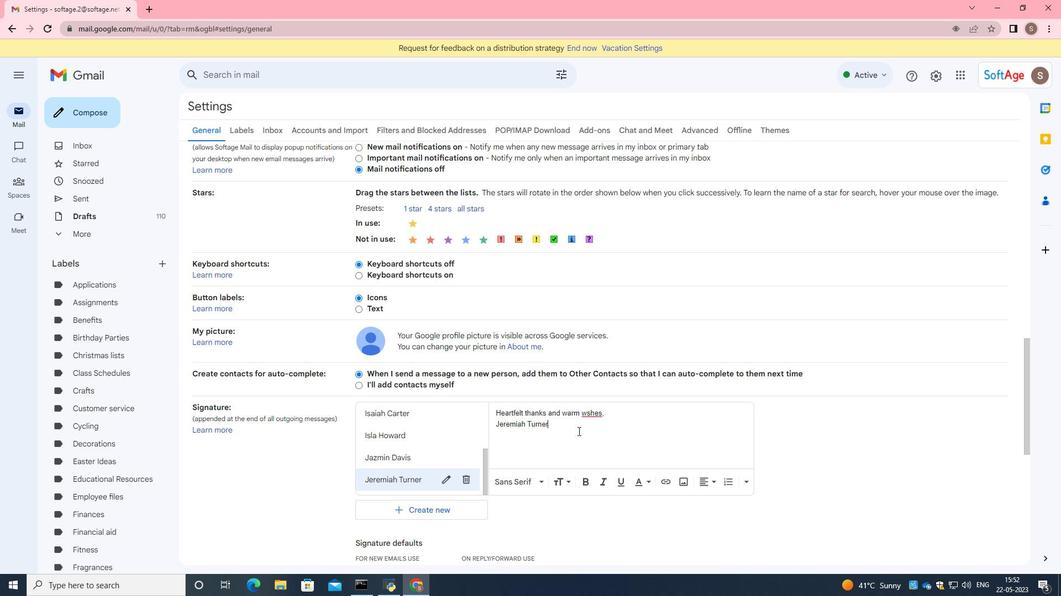 
Action: Mouse scrolled (579, 431) with delta (0, 0)
Screenshot: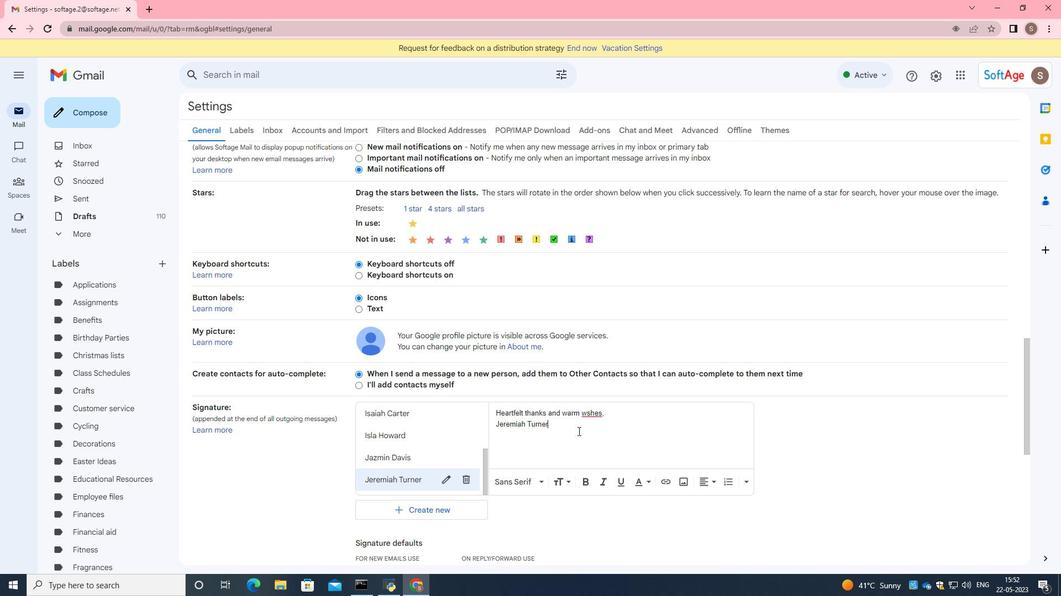 
Action: Mouse moved to (530, 471)
Screenshot: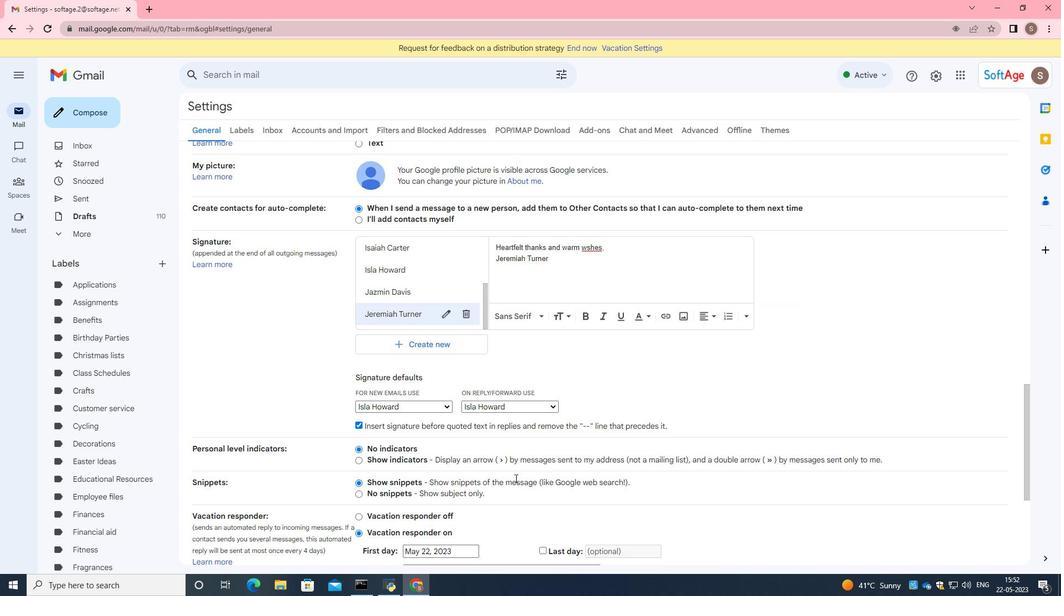 
Action: Mouse scrolled (530, 470) with delta (0, 0)
Screenshot: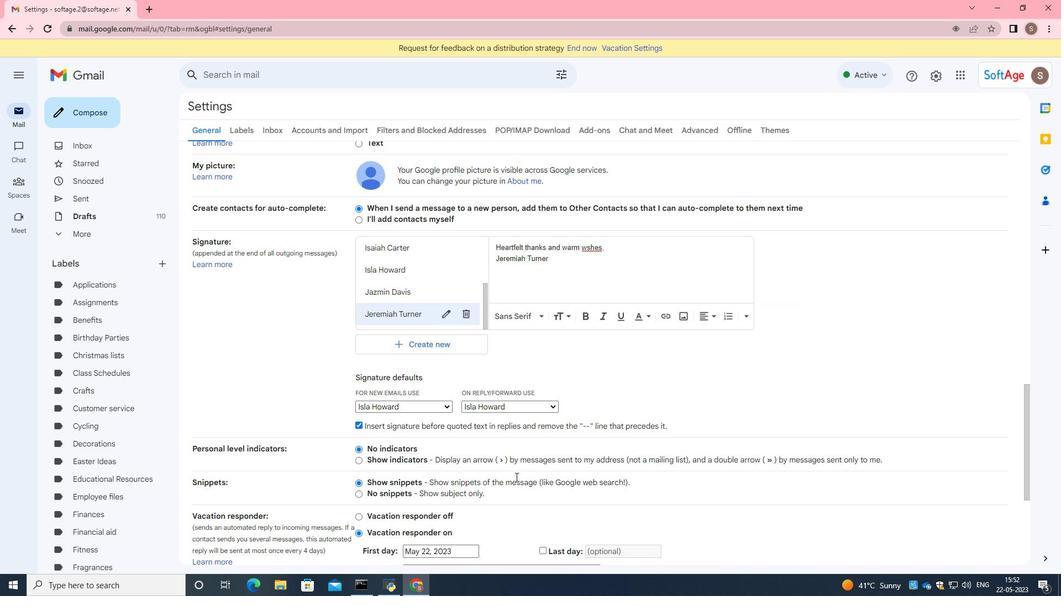 
Action: Mouse moved to (530, 471)
Screenshot: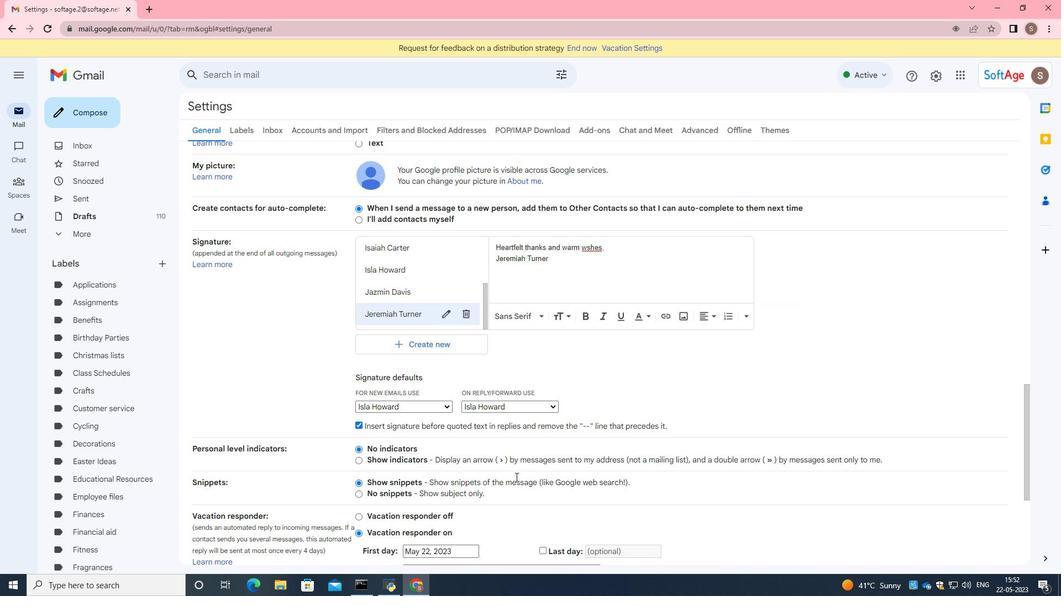 
Action: Mouse scrolled (530, 470) with delta (0, 0)
Screenshot: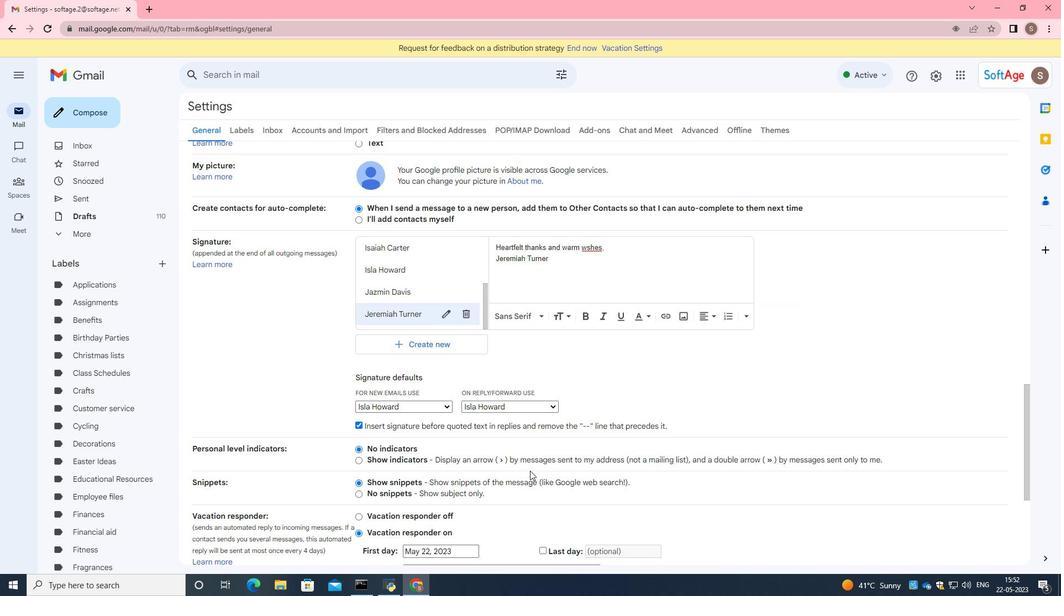 
Action: Mouse moved to (530, 472)
Screenshot: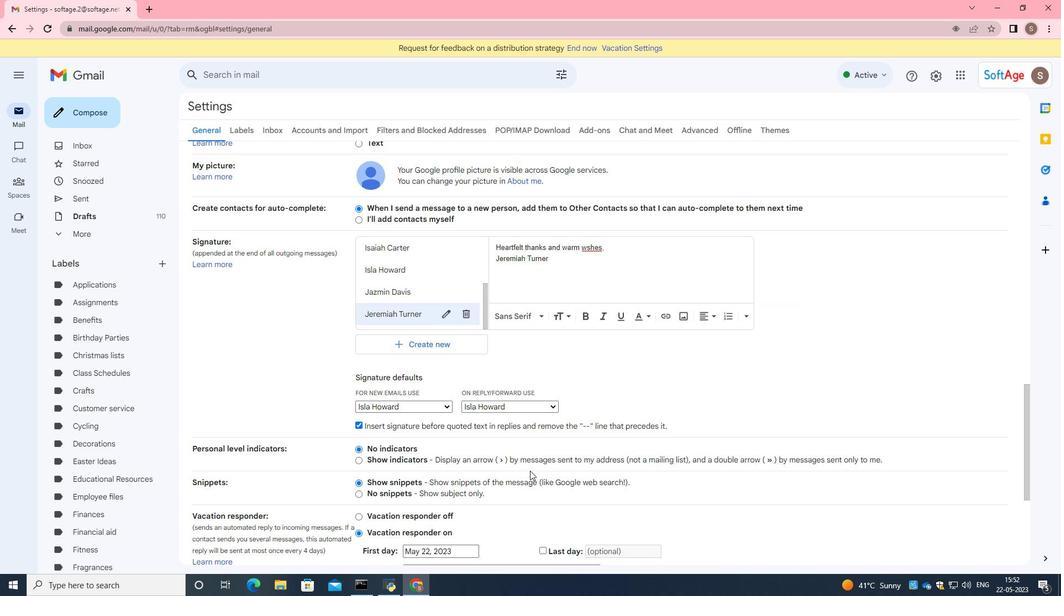 
Action: Mouse scrolled (530, 471) with delta (0, 0)
Screenshot: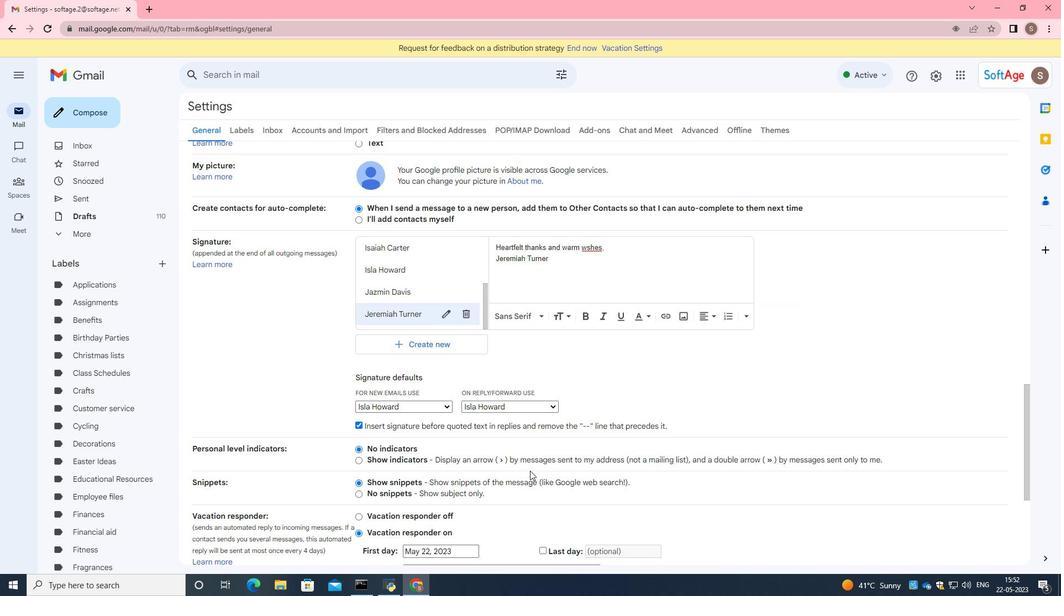 
Action: Mouse scrolled (530, 471) with delta (0, 0)
Screenshot: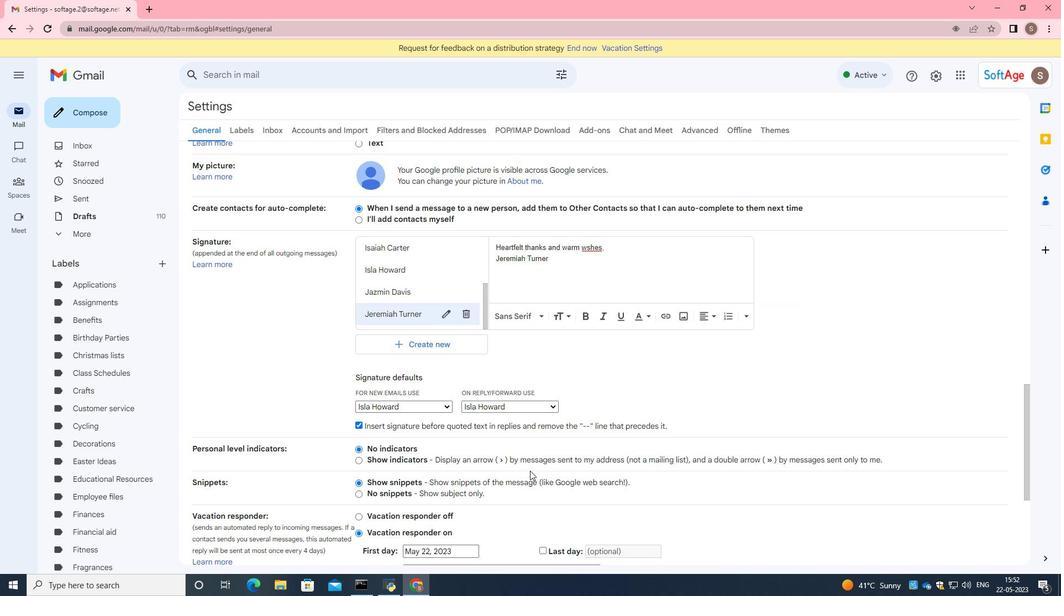 
Action: Mouse scrolled (530, 471) with delta (0, 0)
Screenshot: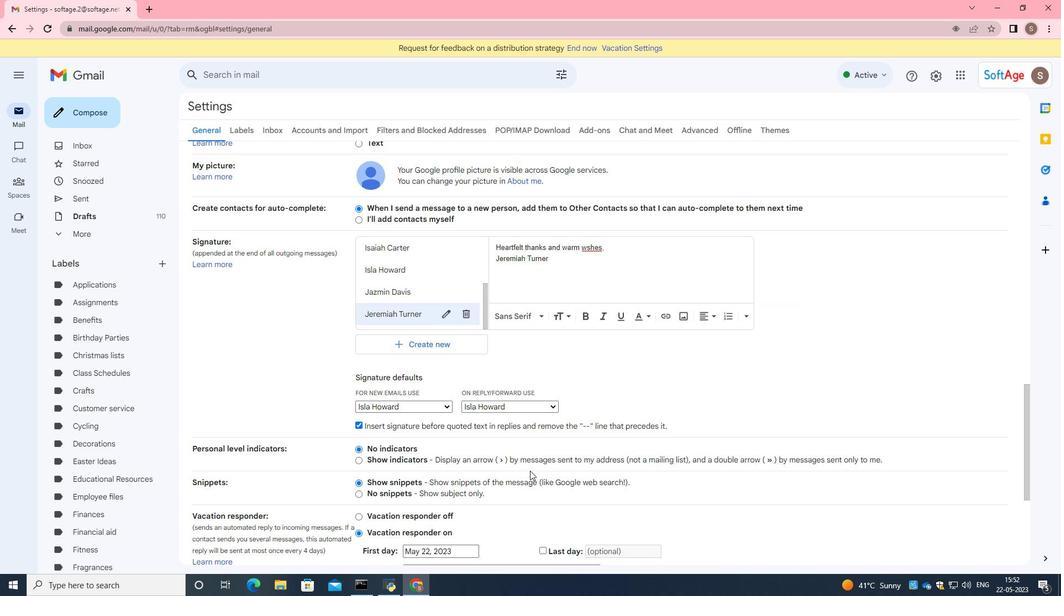 
Action: Mouse moved to (564, 509)
Screenshot: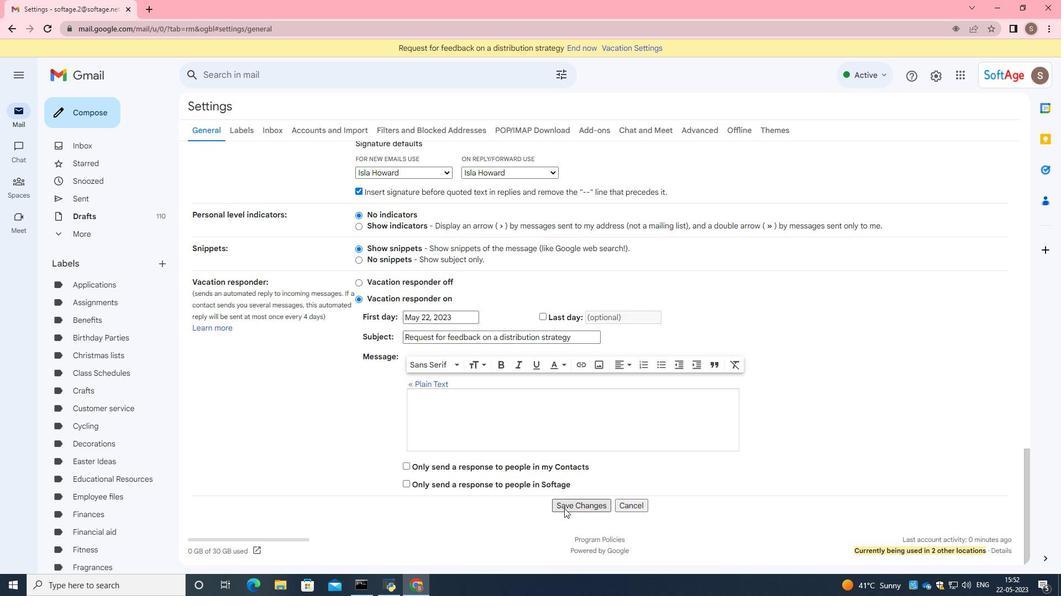 
Action: Mouse pressed left at (564, 509)
Screenshot: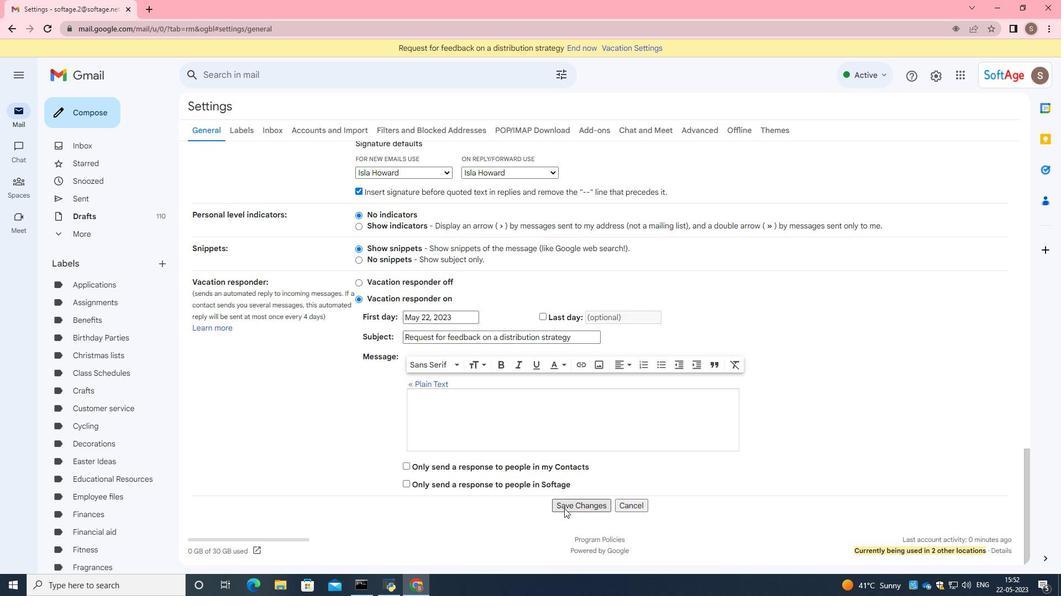 
Action: Mouse moved to (80, 119)
Screenshot: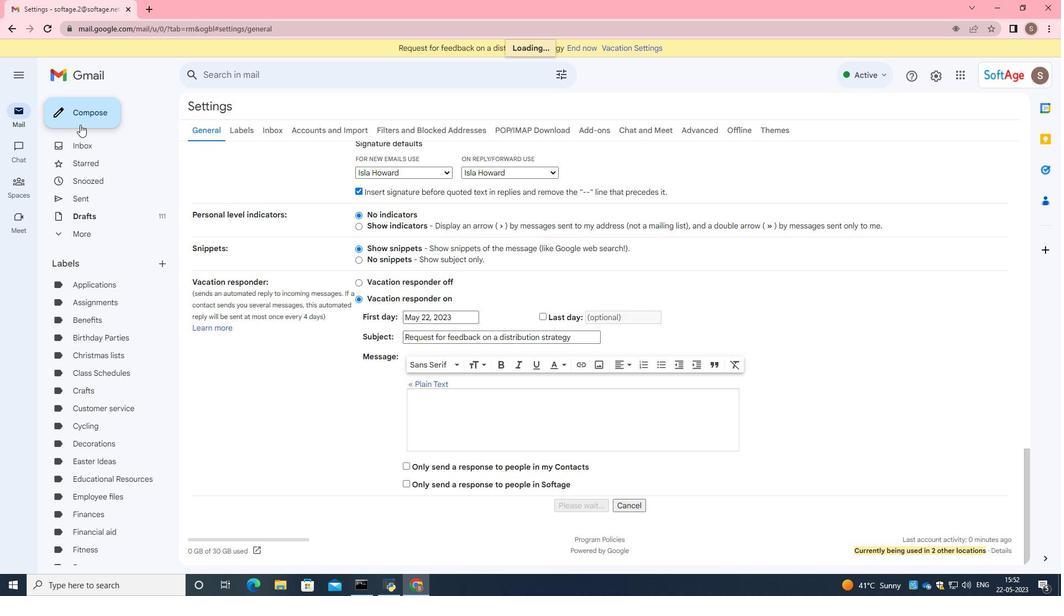 
Action: Mouse pressed left at (80, 119)
Screenshot: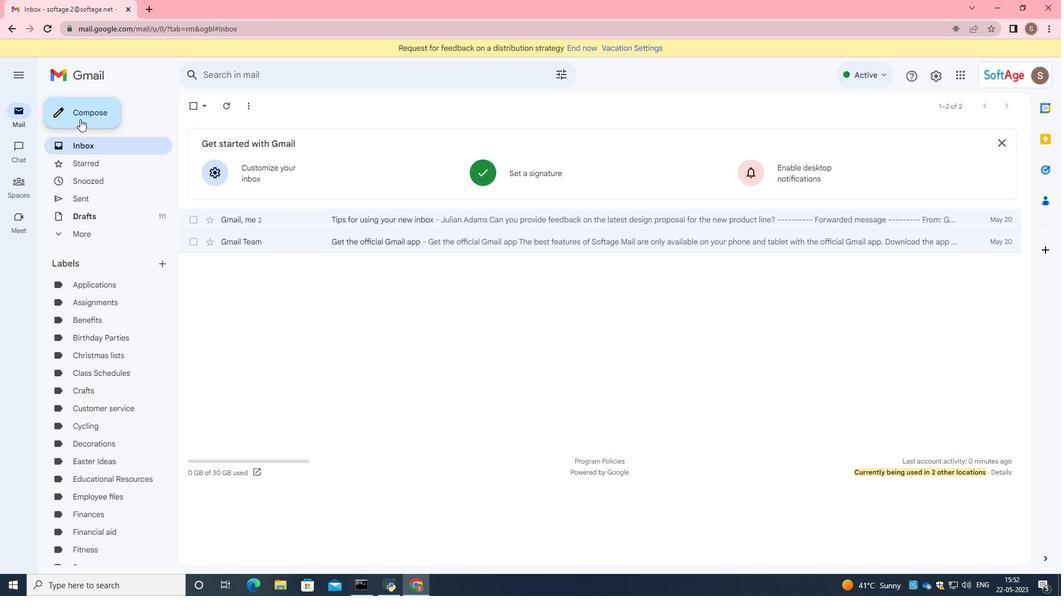 
Action: Mouse moved to (893, 561)
Screenshot: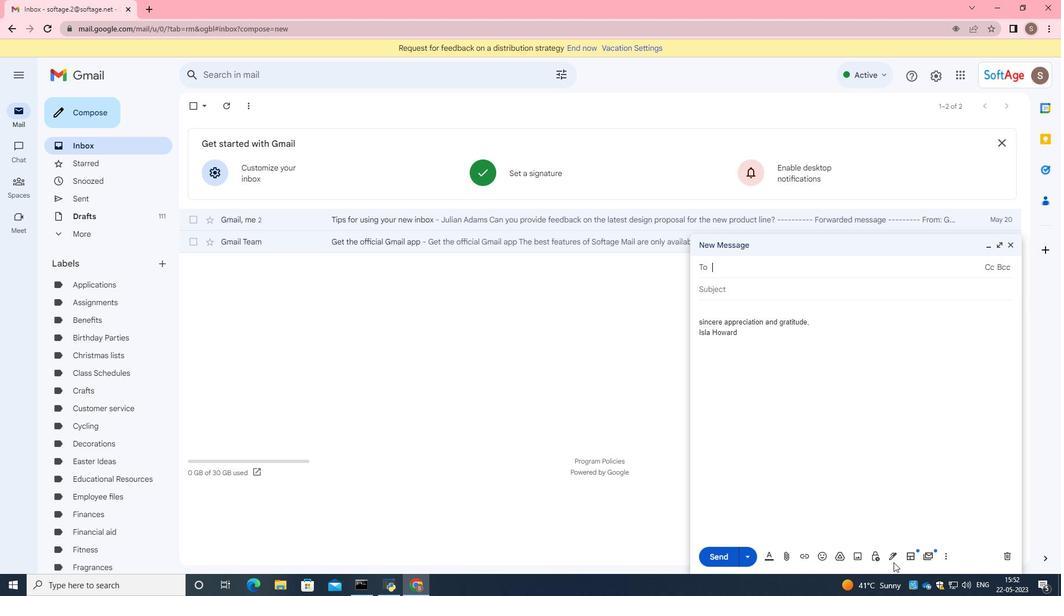 
Action: Mouse pressed left at (893, 561)
Screenshot: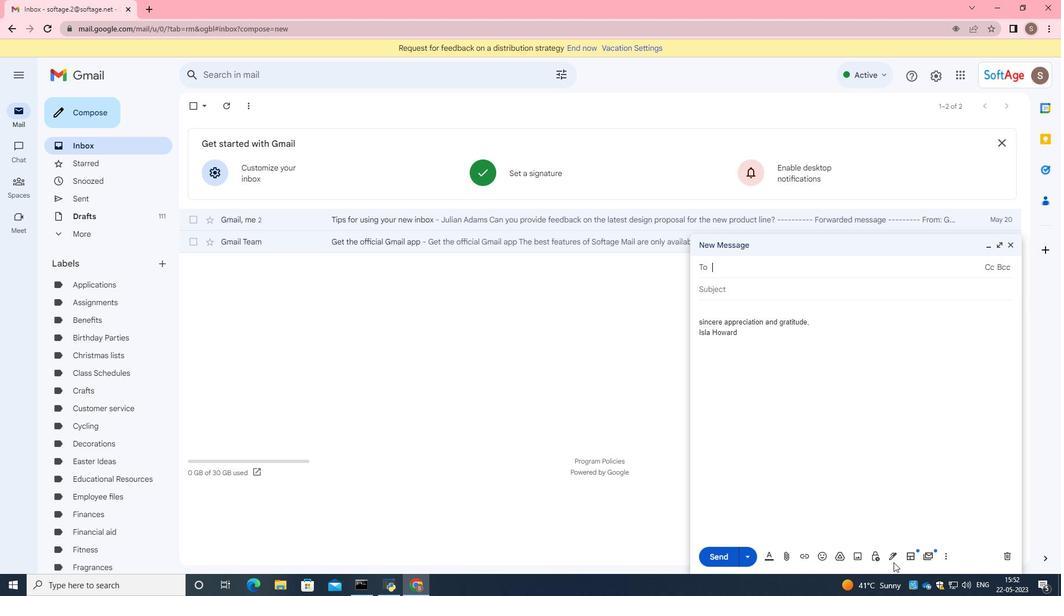 
Action: Mouse moved to (932, 541)
Screenshot: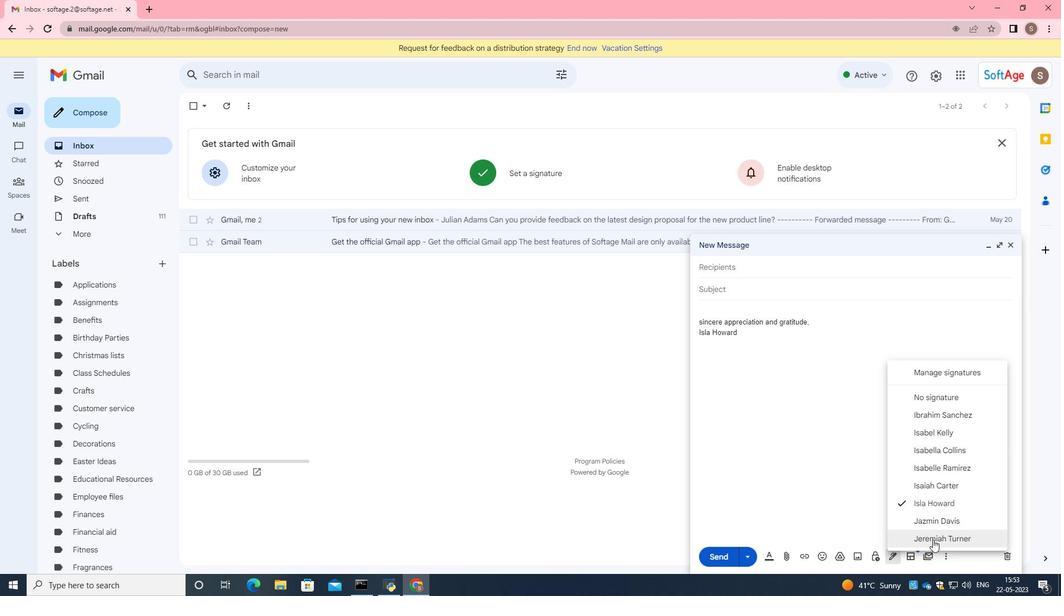
Action: Mouse pressed left at (932, 541)
Screenshot: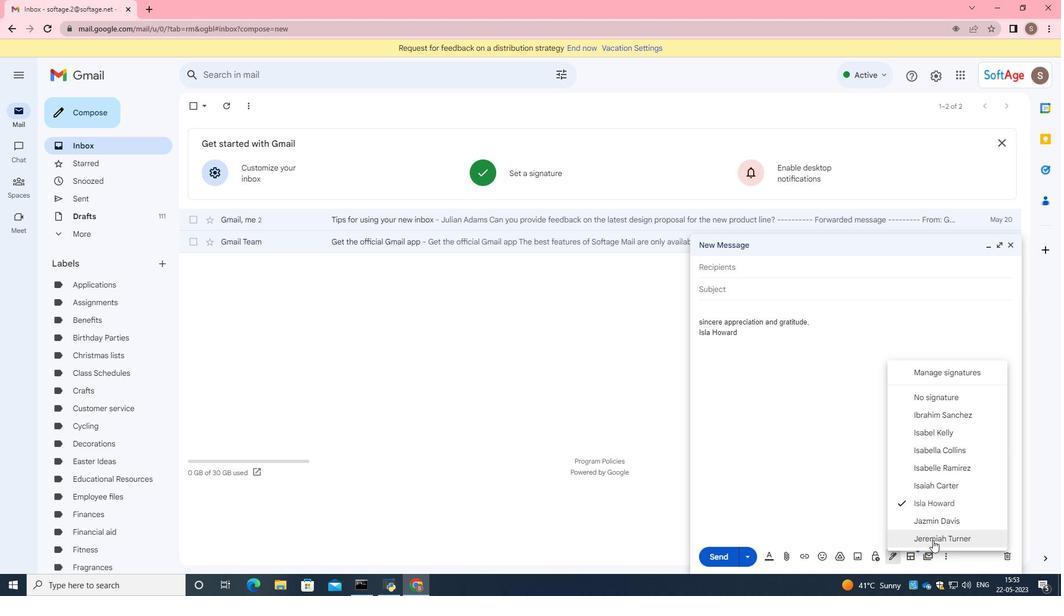 
Action: Mouse moved to (748, 260)
Screenshot: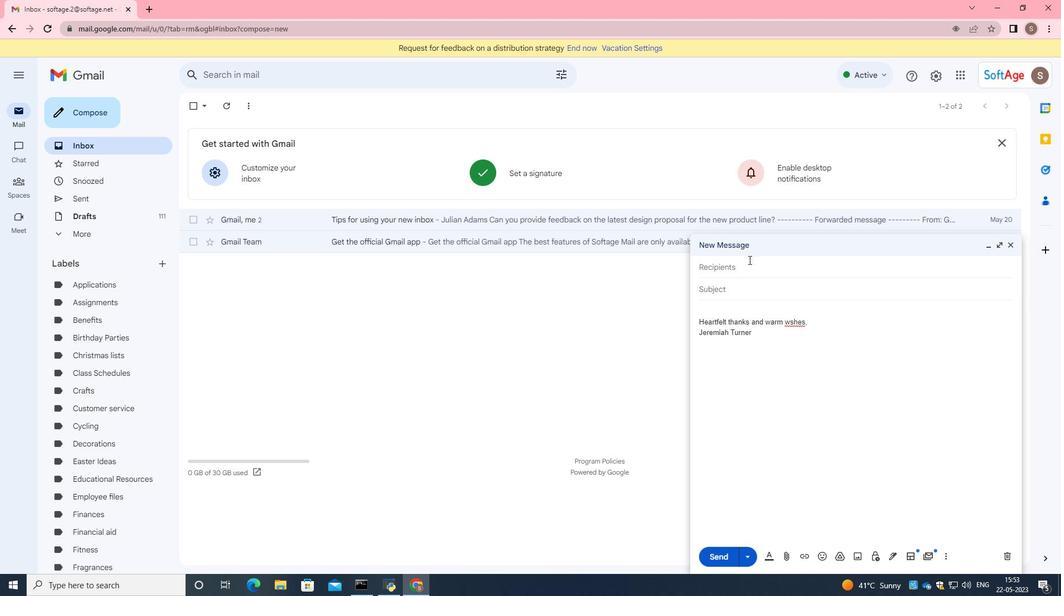 
Action: Mouse pressed left at (748, 260)
Screenshot: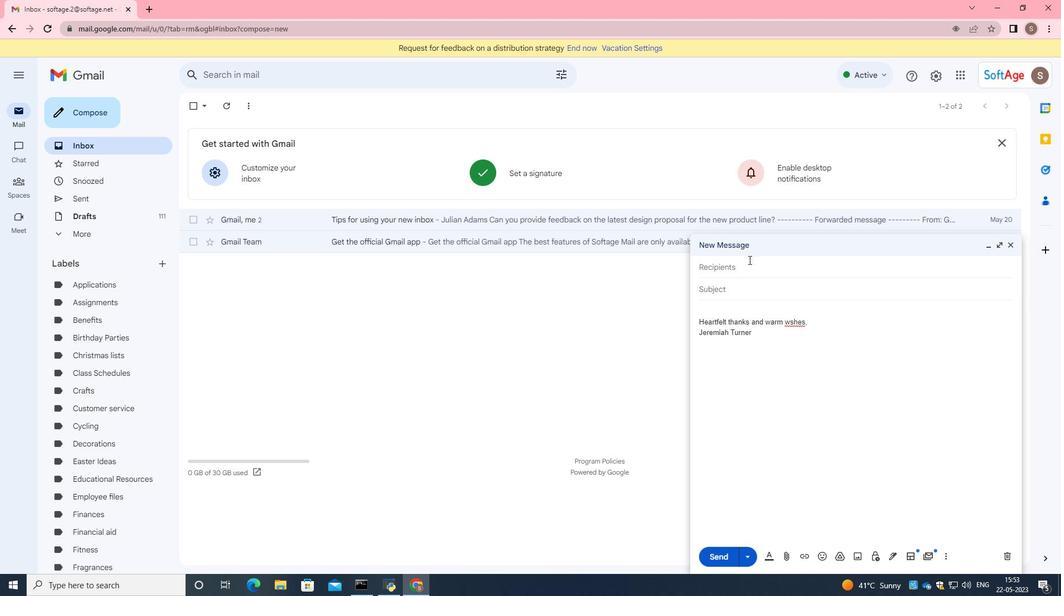 
Action: Key pressed softage.5<Key.shift>@softage.net
Screenshot: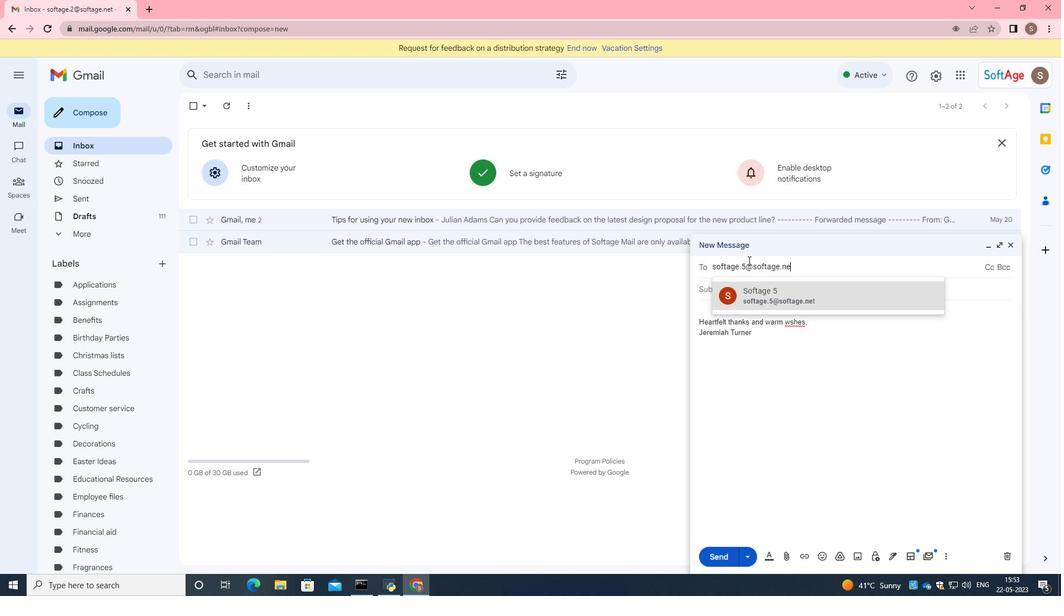 
Action: Mouse moved to (787, 287)
Screenshot: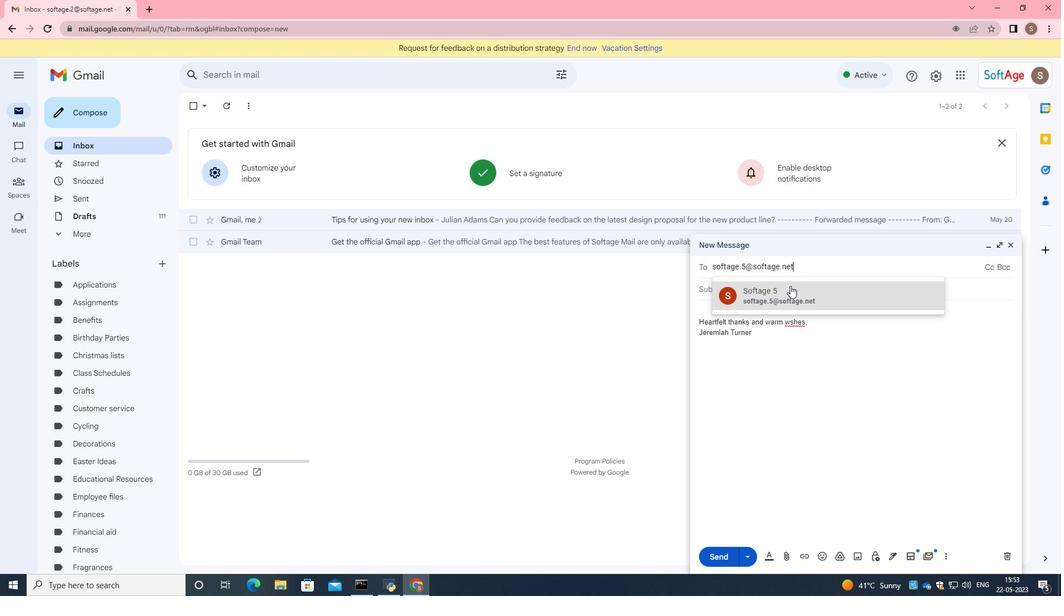 
Action: Mouse pressed left at (787, 287)
Screenshot: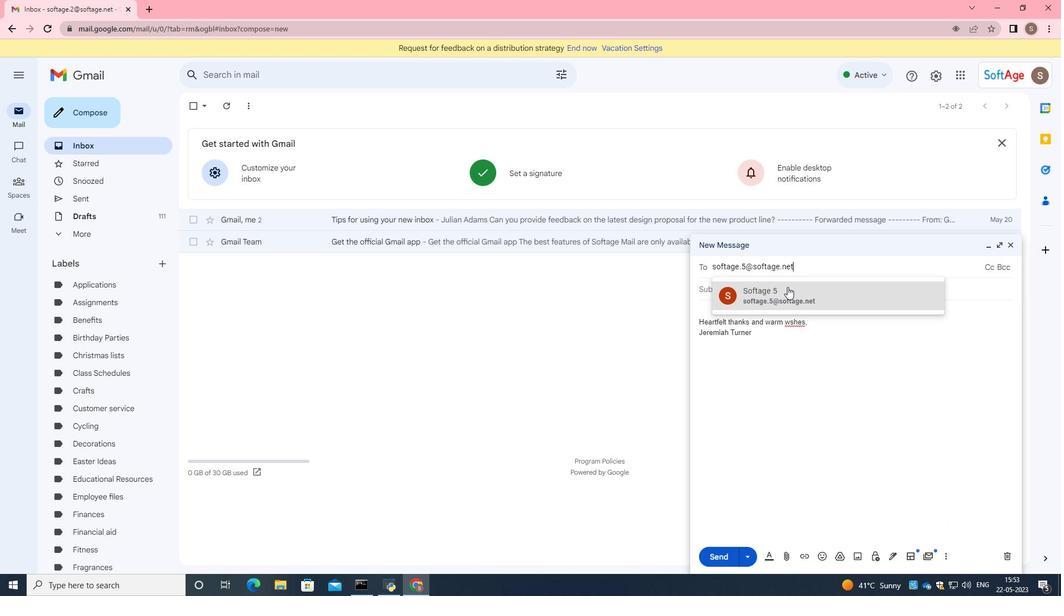 
Action: Mouse moved to (806, 334)
Screenshot: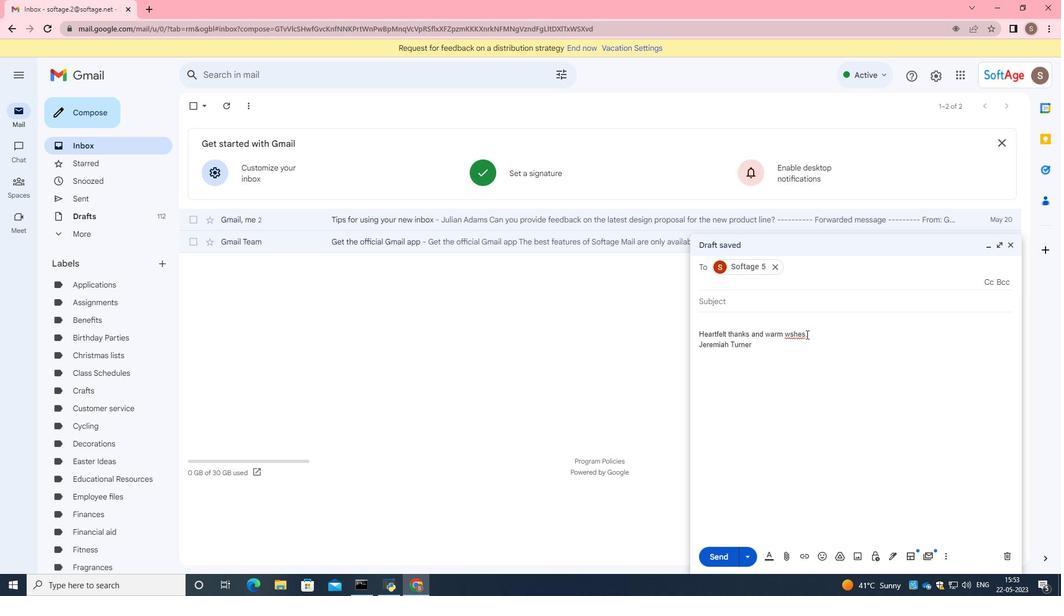 
Action: Mouse pressed left at (806, 334)
Screenshot: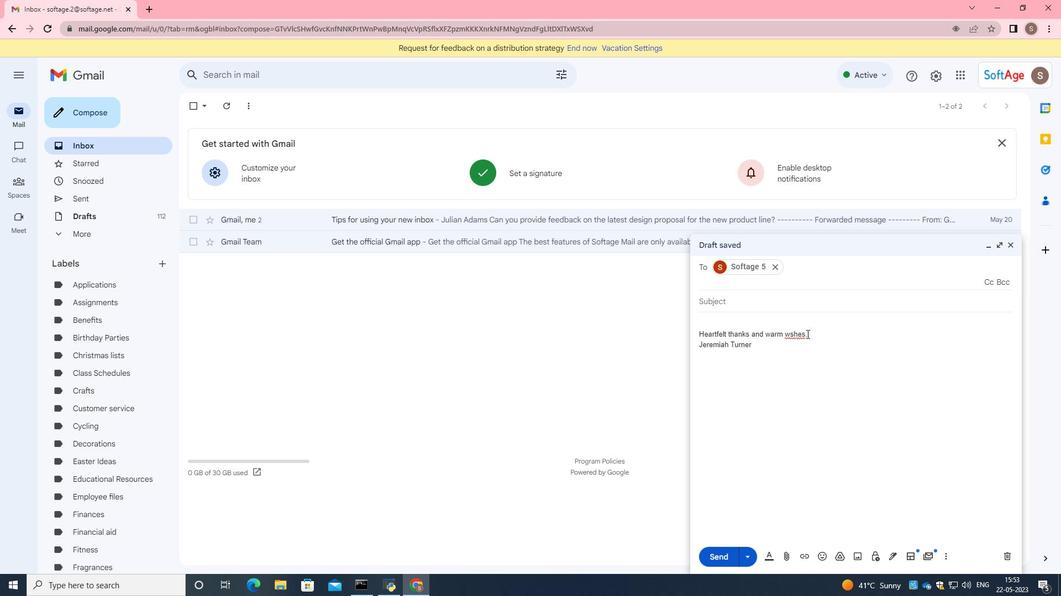 
Action: Mouse moved to (815, 337)
Screenshot: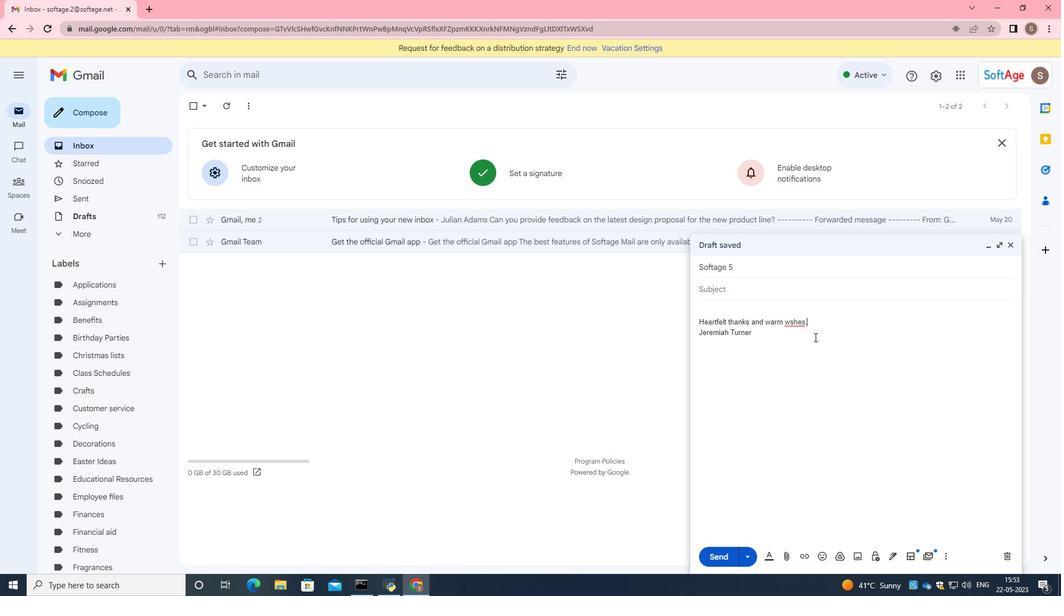 
Action: Key pressed <Key.backspace><Key.space>
Screenshot: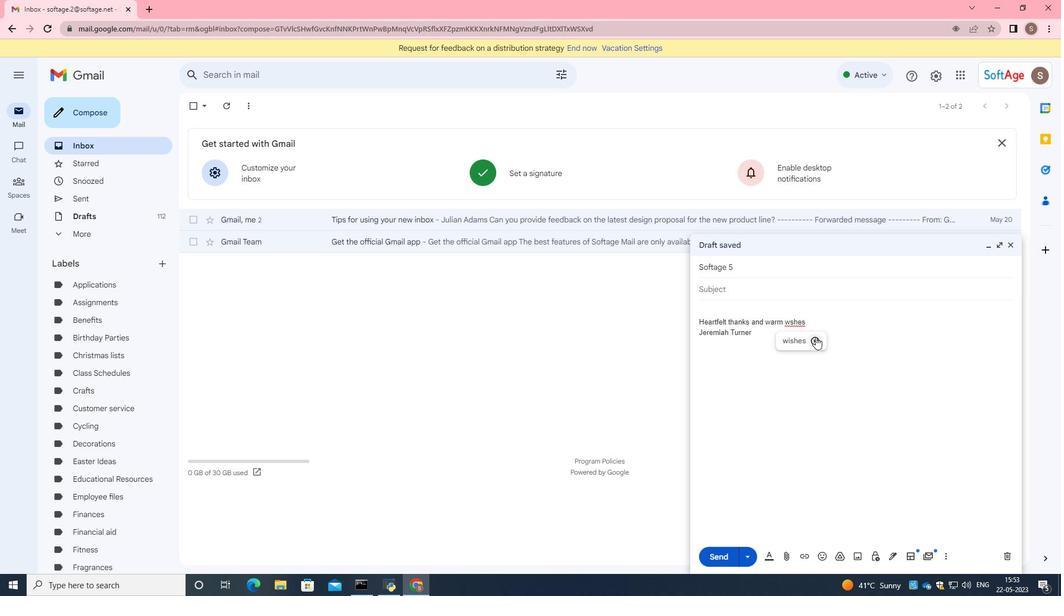 
Action: Mouse moved to (810, 321)
Screenshot: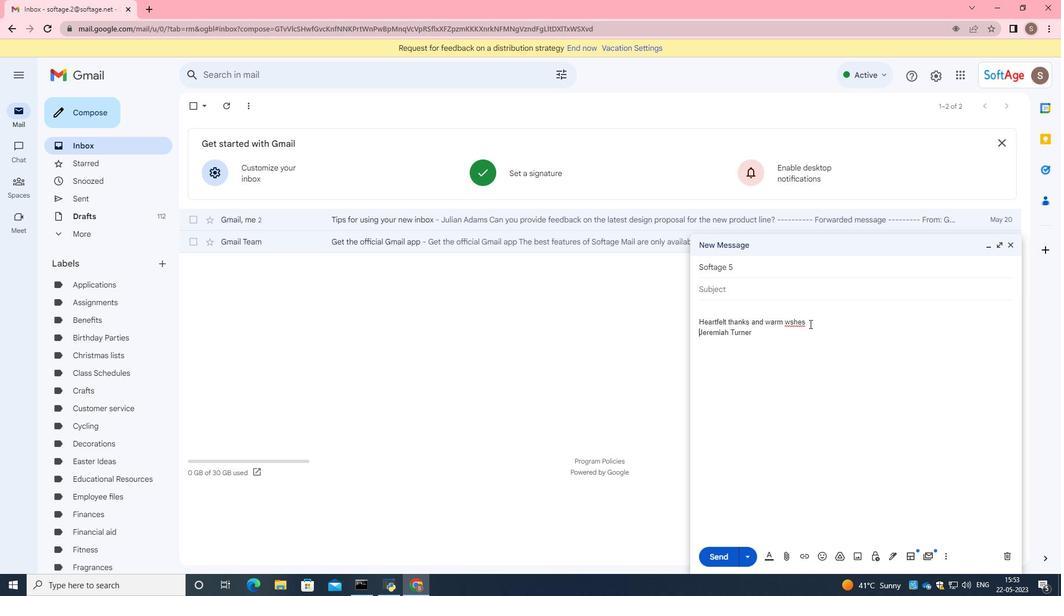 
Action: Mouse pressed left at (810, 321)
Screenshot: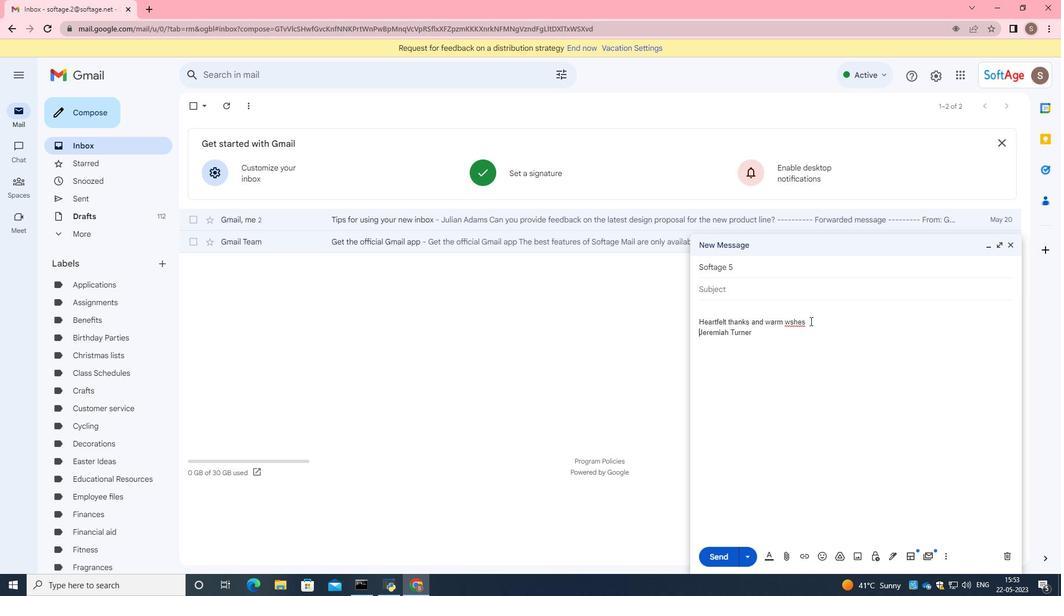 
Action: Mouse moved to (800, 321)
Screenshot: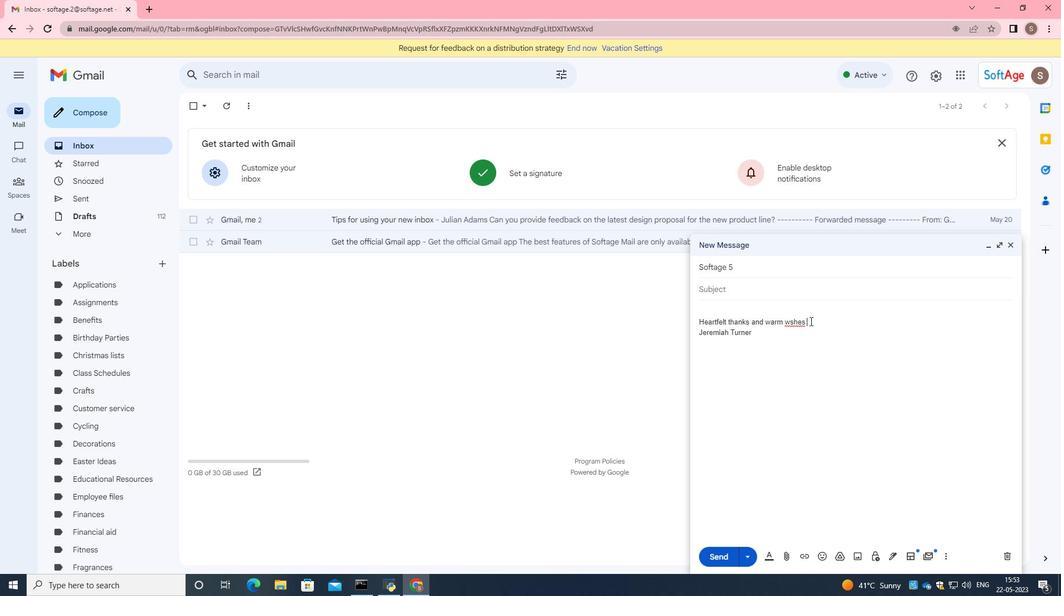 
Action: Mouse pressed left at (800, 321)
Screenshot: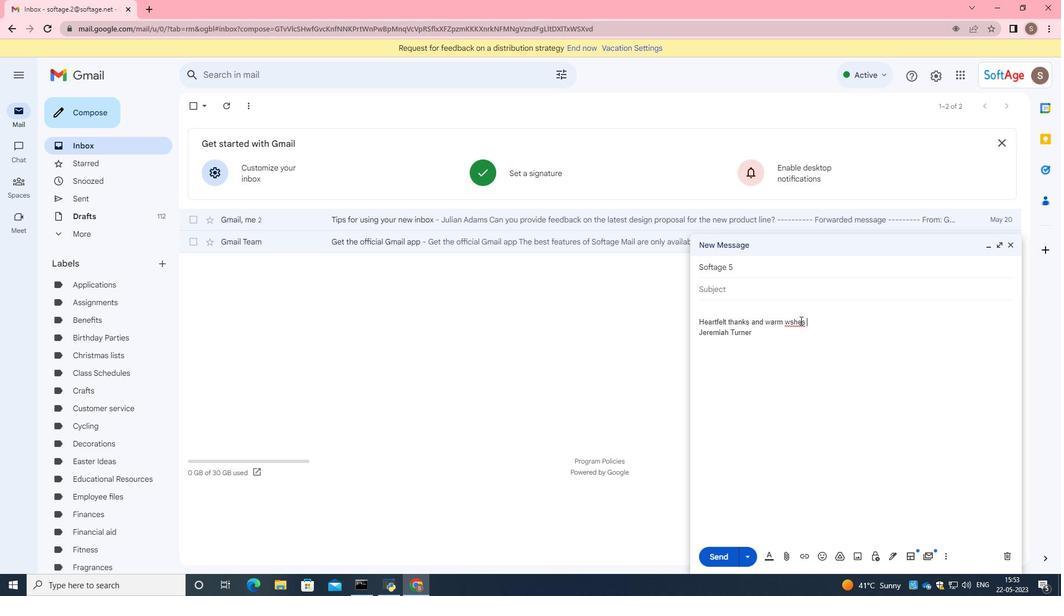 
Action: Mouse moved to (806, 344)
Screenshot: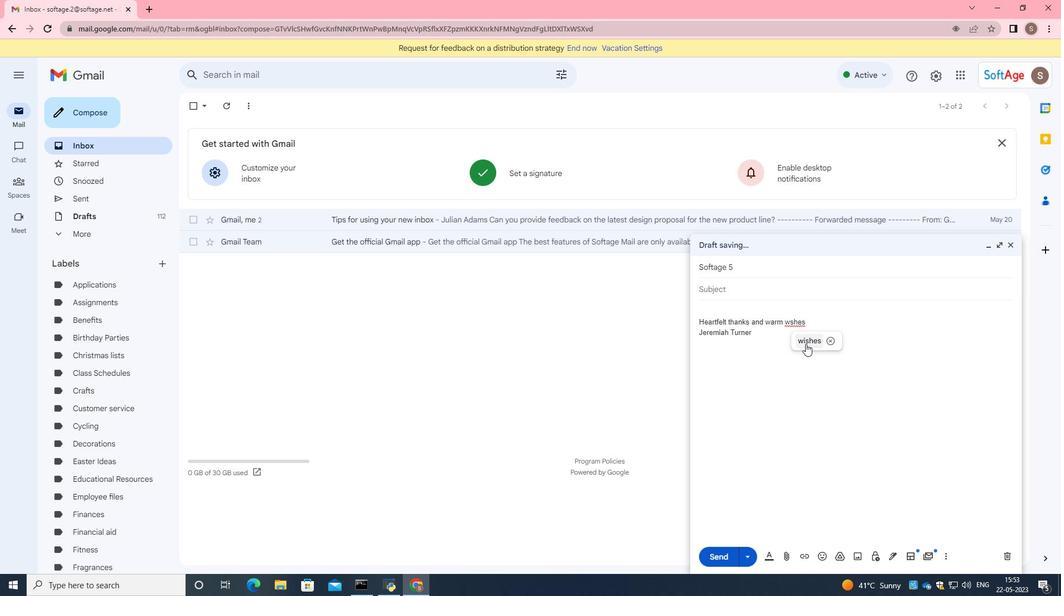 
Action: Mouse pressed left at (806, 344)
Screenshot: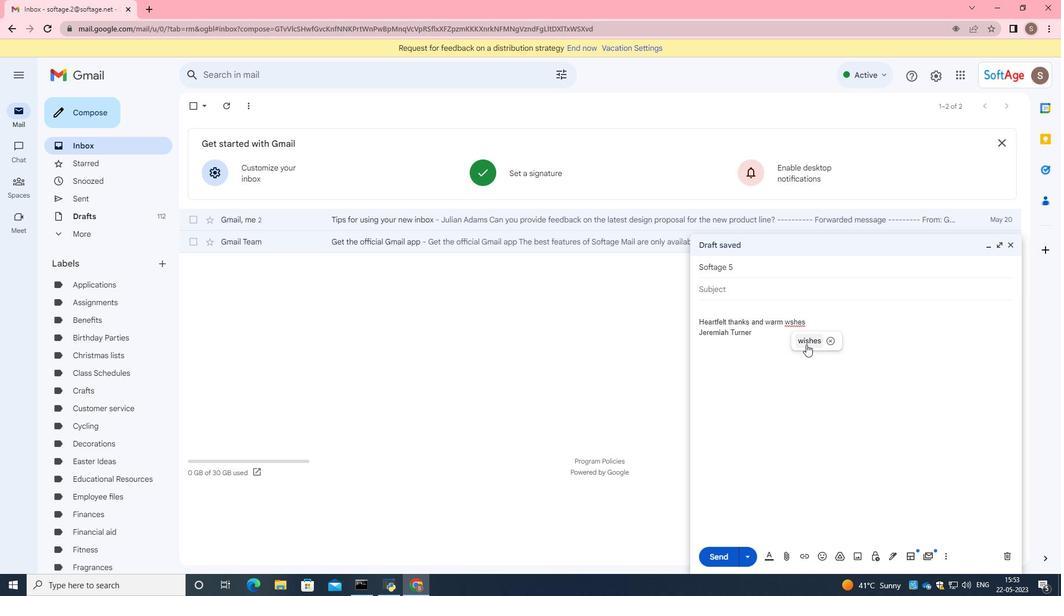 
Action: Mouse moved to (811, 349)
Screenshot: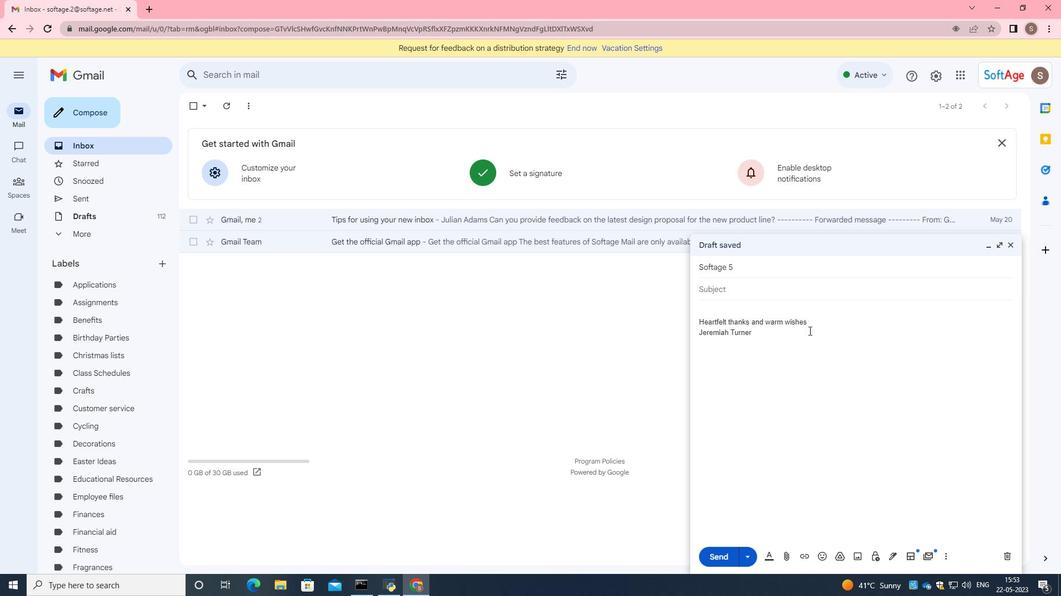 
Action: Key pressed <Key.space>,
Screenshot: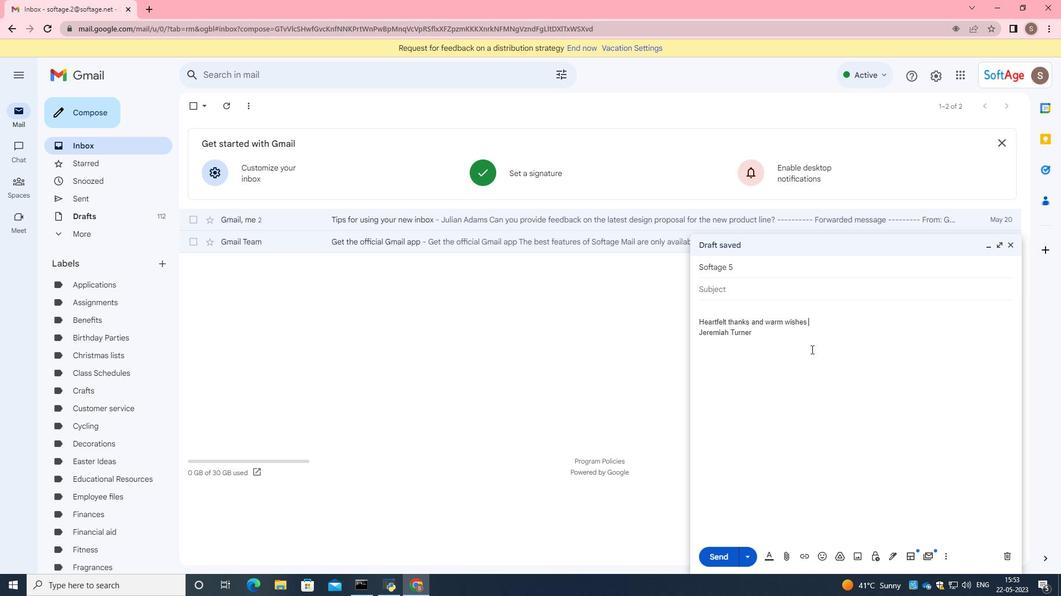 
Action: Mouse moved to (781, 380)
Screenshot: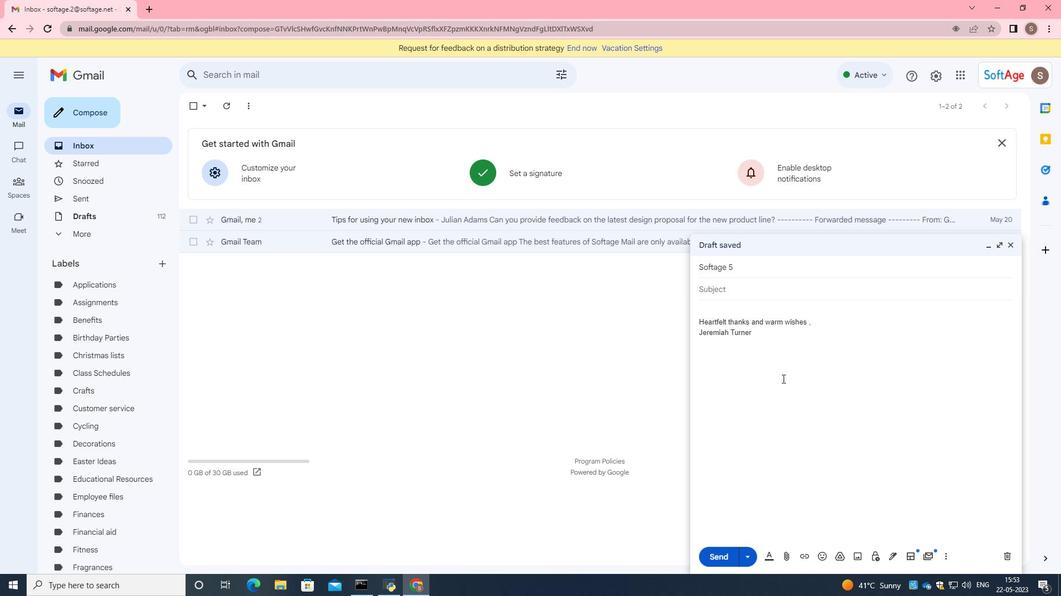 
Action: Mouse scrolled (781, 380) with delta (0, 0)
Screenshot: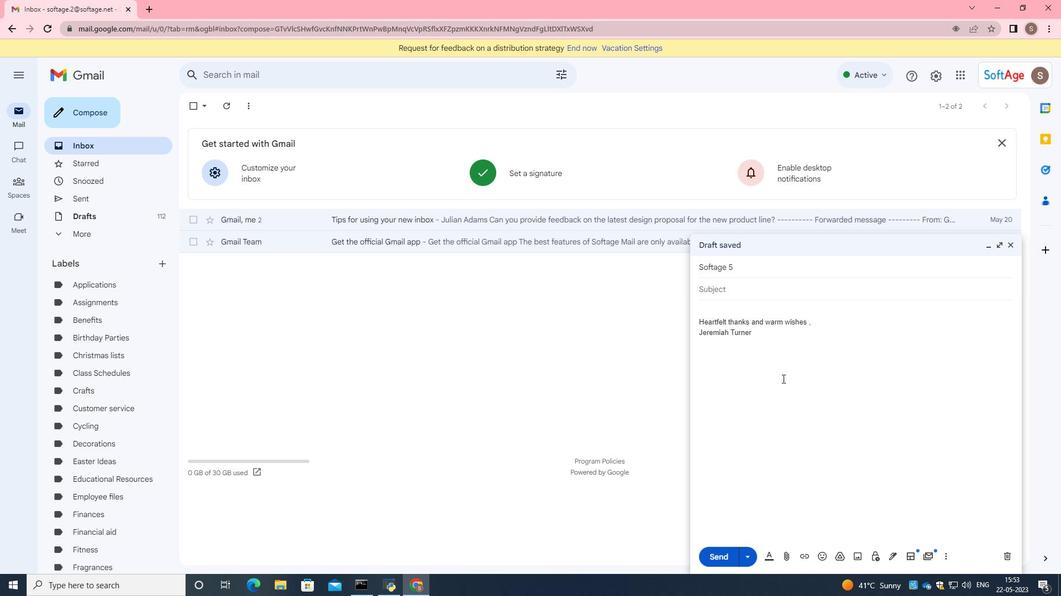 
Action: Mouse moved to (781, 380)
Screenshot: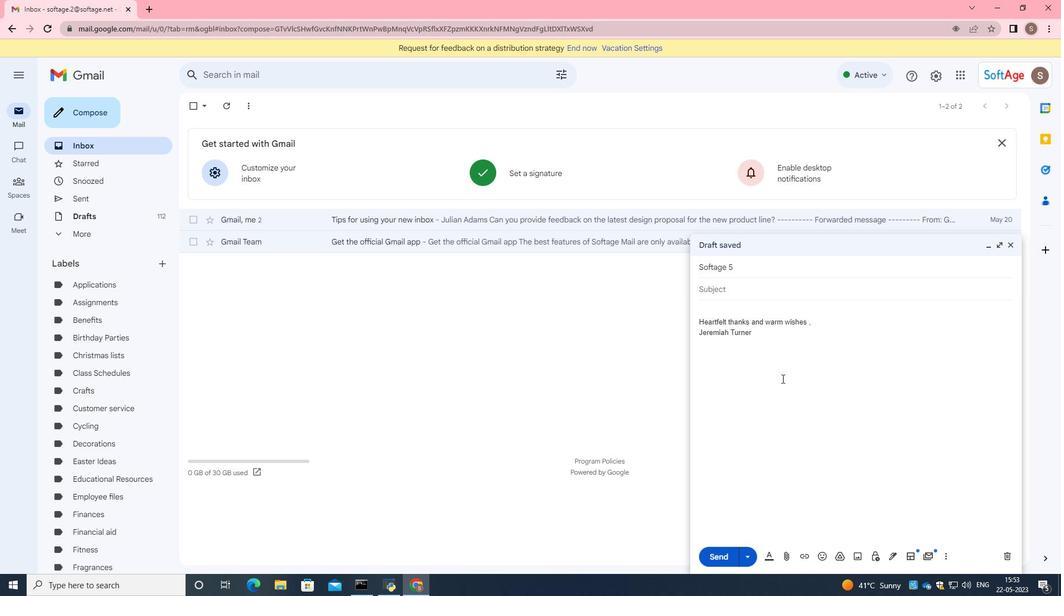 
Action: Mouse scrolled (781, 380) with delta (0, 0)
Screenshot: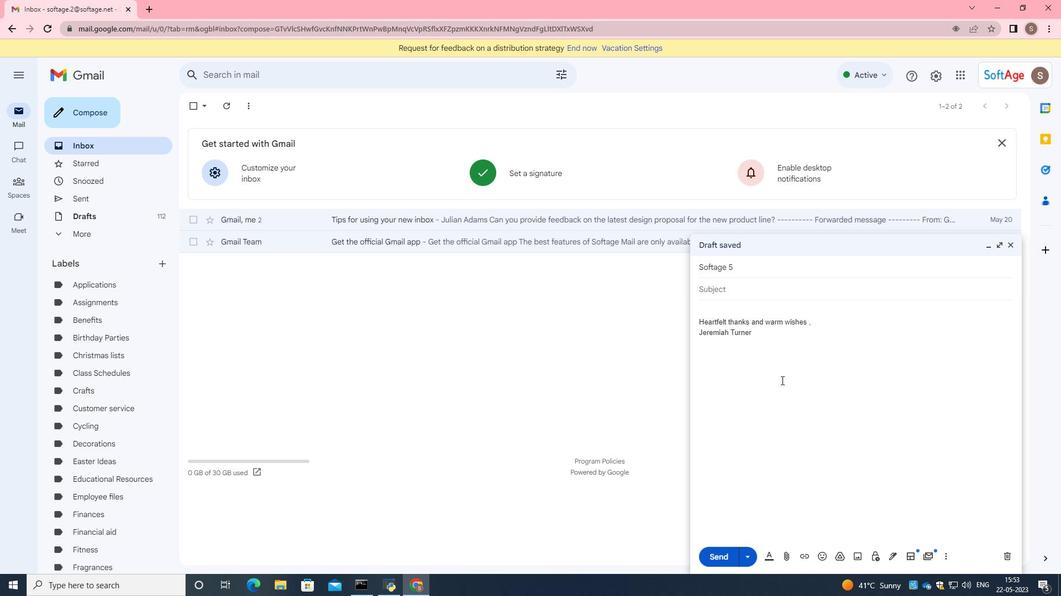 
Action: Mouse moved to (939, 558)
Screenshot: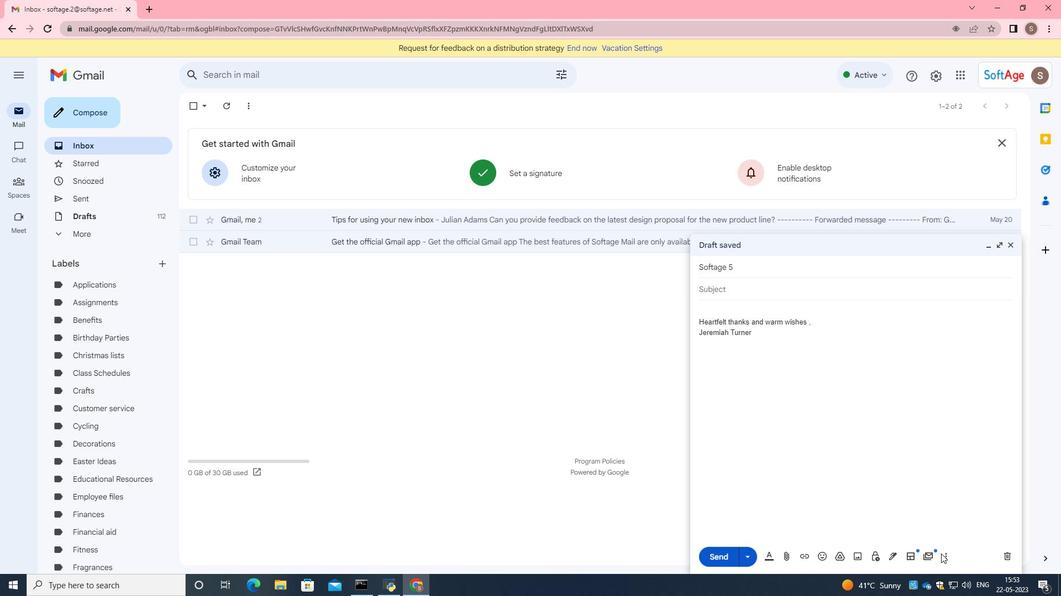 
Action: Mouse pressed left at (939, 558)
Screenshot: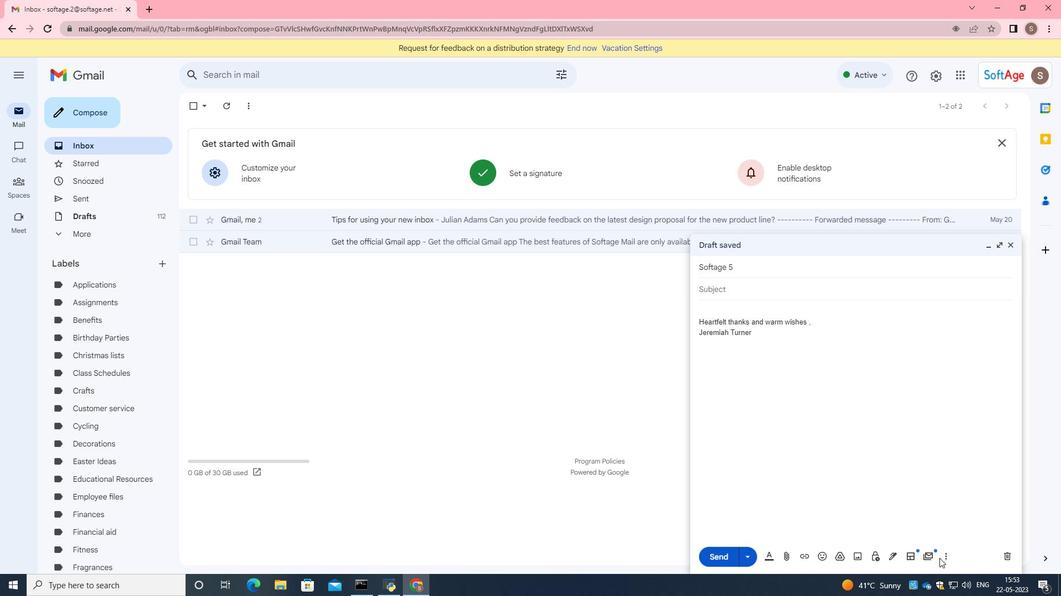 
Action: Mouse moved to (942, 558)
Screenshot: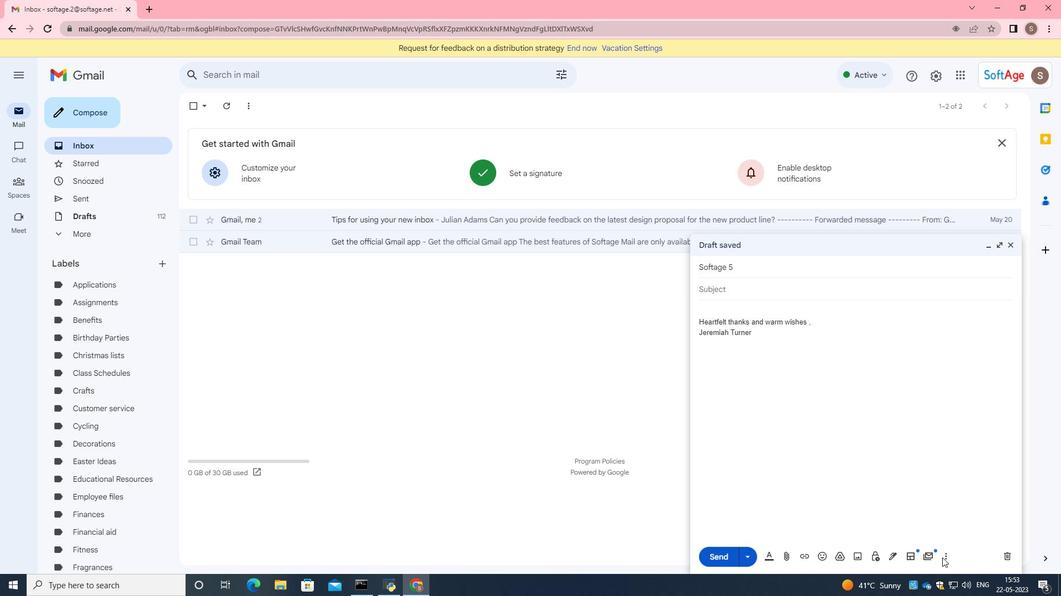 
Action: Mouse pressed left at (942, 558)
Screenshot: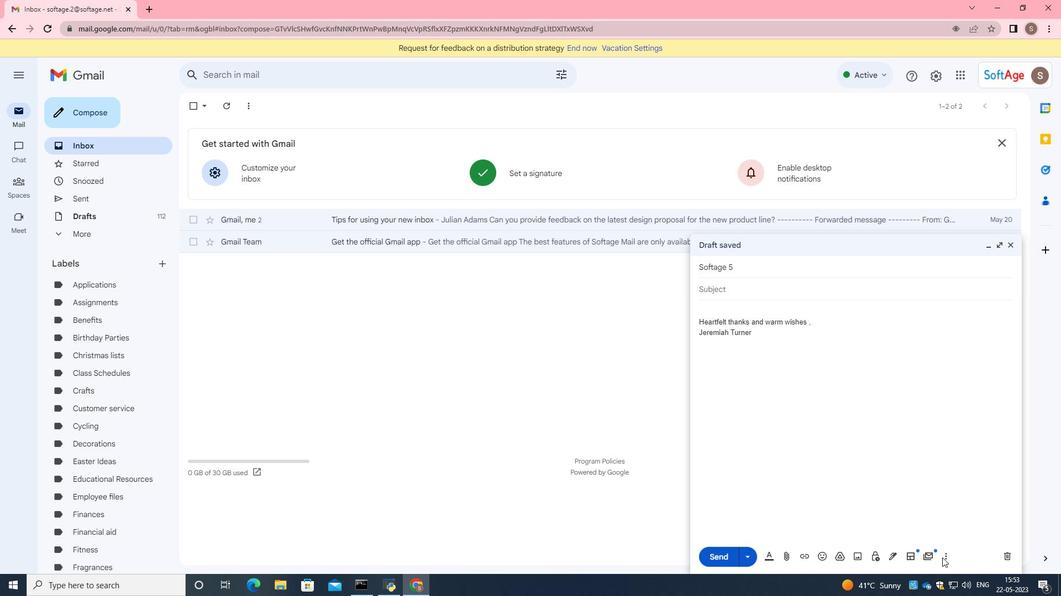 
Action: Mouse moved to (684, 428)
Screenshot: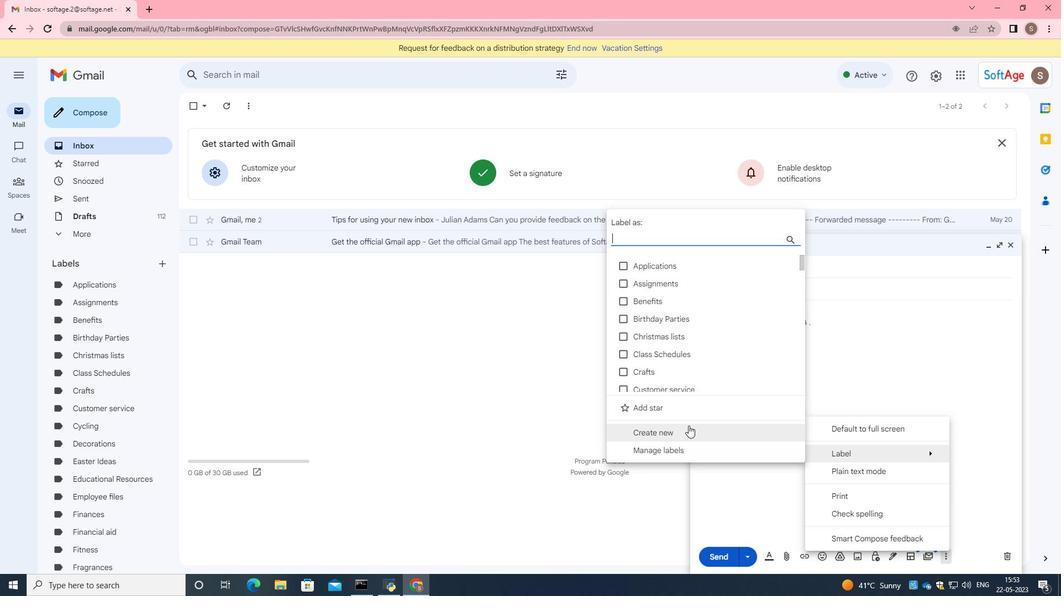 
Action: Mouse pressed left at (684, 428)
Screenshot: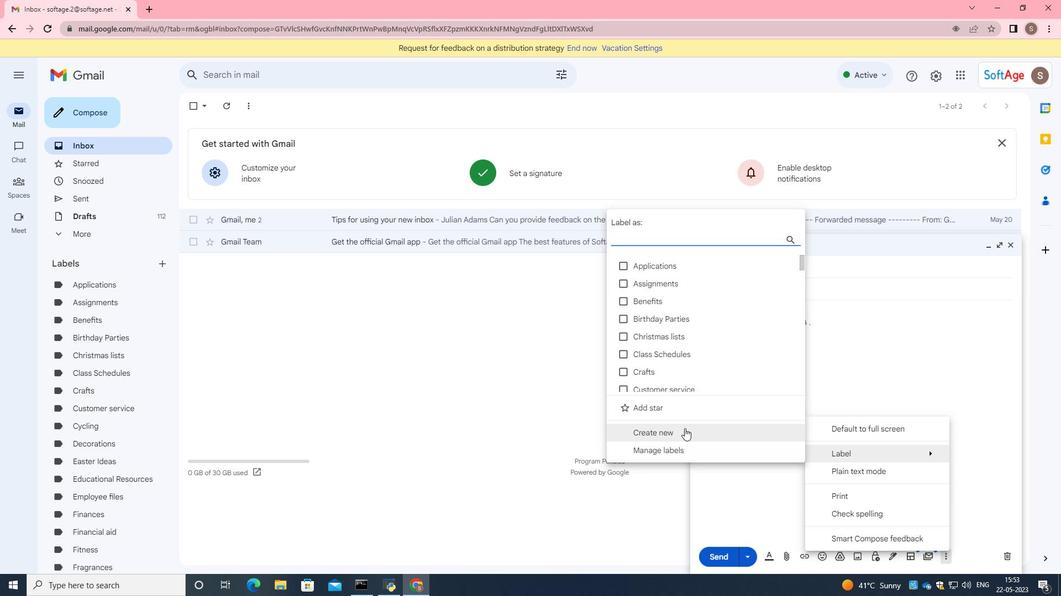 
Action: Mouse moved to (684, 429)
Screenshot: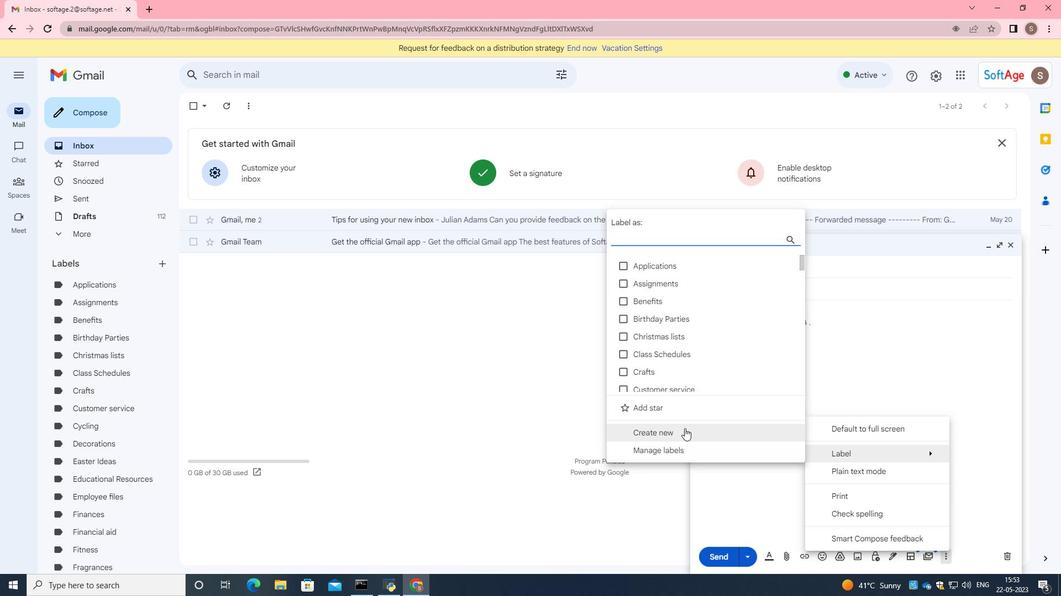 
Action: Key pressed <Key.caps_lock>G<Key.caps_lock>raduation
Screenshot: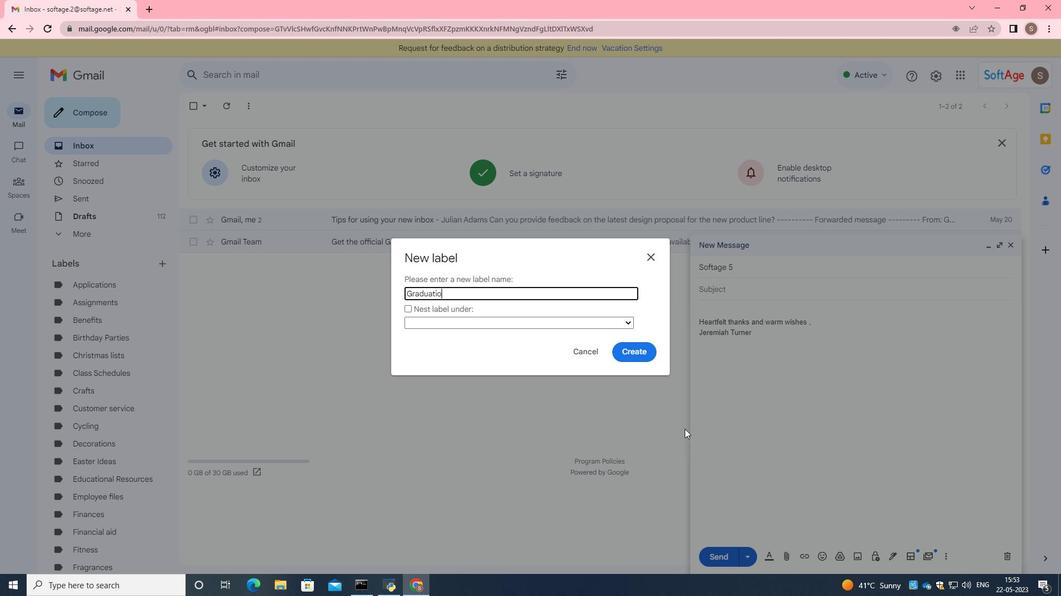 
Action: Mouse moved to (1062, 455)
Screenshot: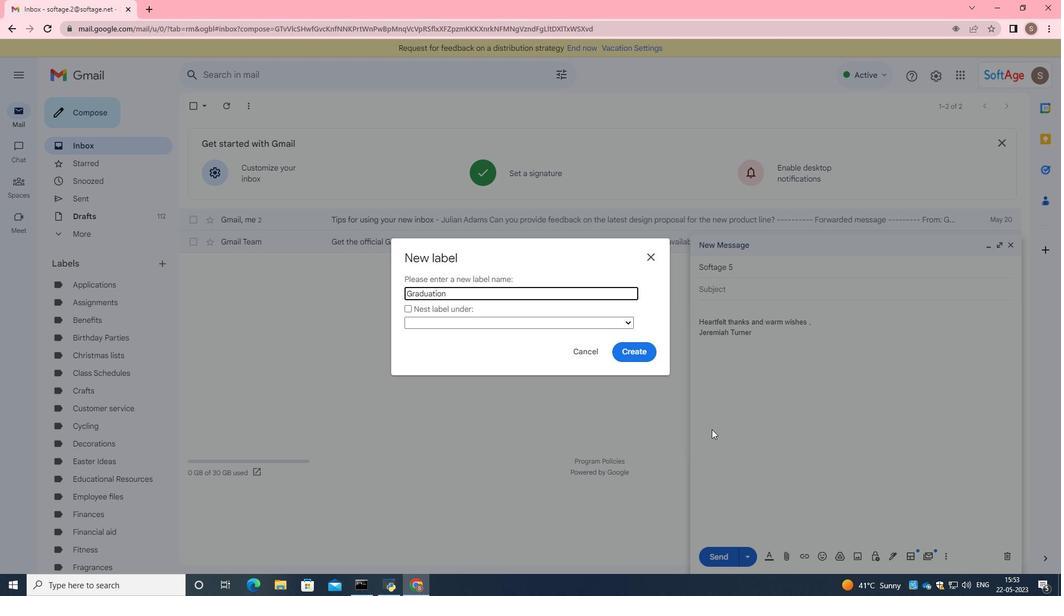 
Action: Mouse scrolled (1060, 454) with delta (0, 0)
Screenshot: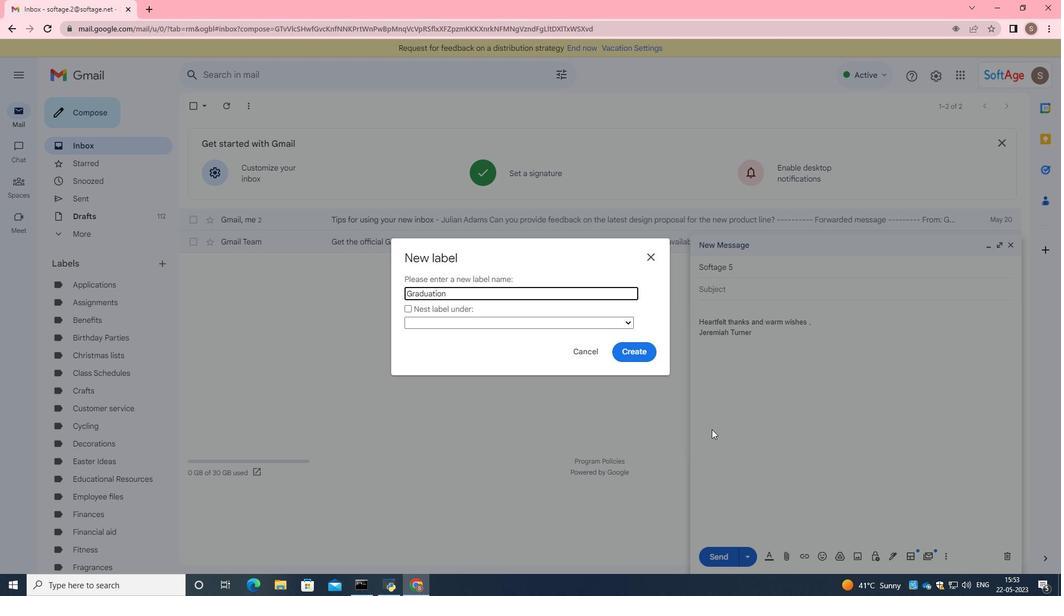 
Action: Mouse moved to (636, 355)
Screenshot: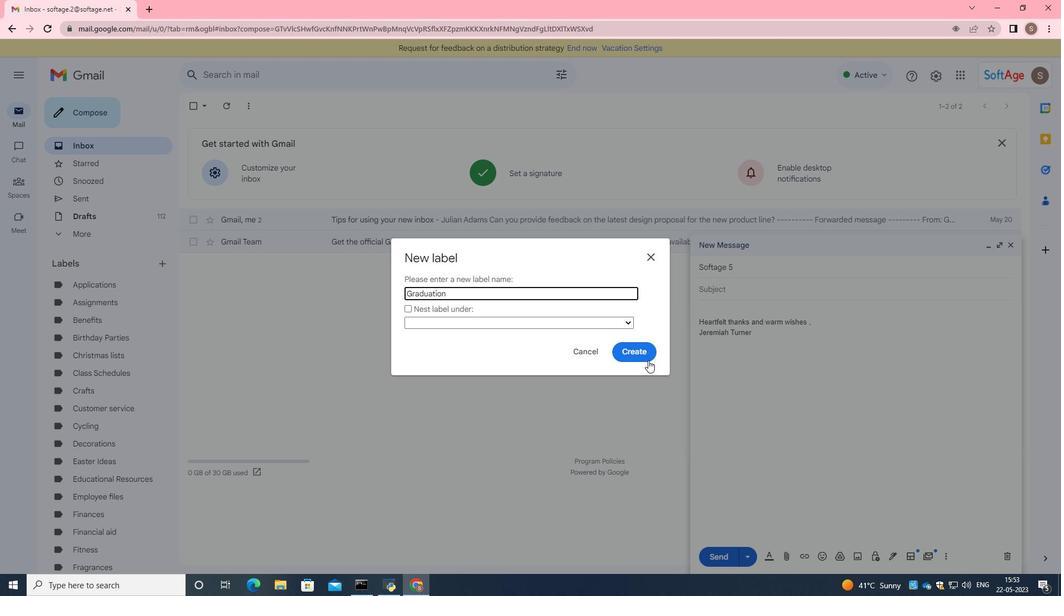
Action: Mouse pressed left at (636, 355)
Screenshot: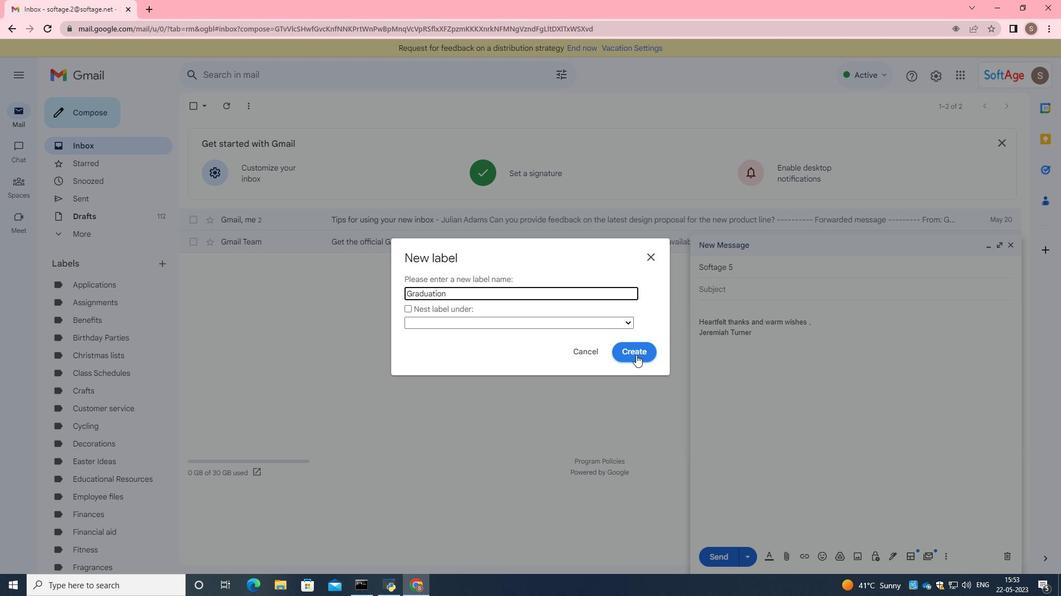 
Action: Mouse moved to (724, 557)
Screenshot: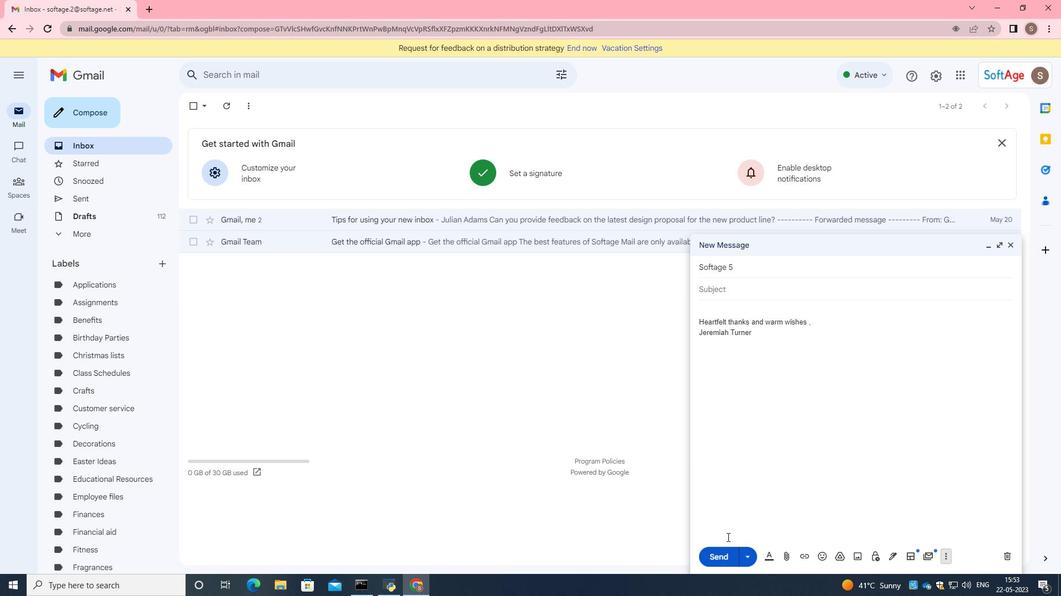 
